 Task: Look for space in Tiruvottiyūr, India from 2nd June, 2023 to 15th June, 2023 for 2 adults and 1 pet in price range Rs.10000 to Rs.15000. Place can be entire place with 1  bedroom having 1 bed and 1 bathroom. Property type can be house, flat, guest house, hotel. Booking option can be shelf check-in. Required host language is English.
Action: Mouse moved to (402, 76)
Screenshot: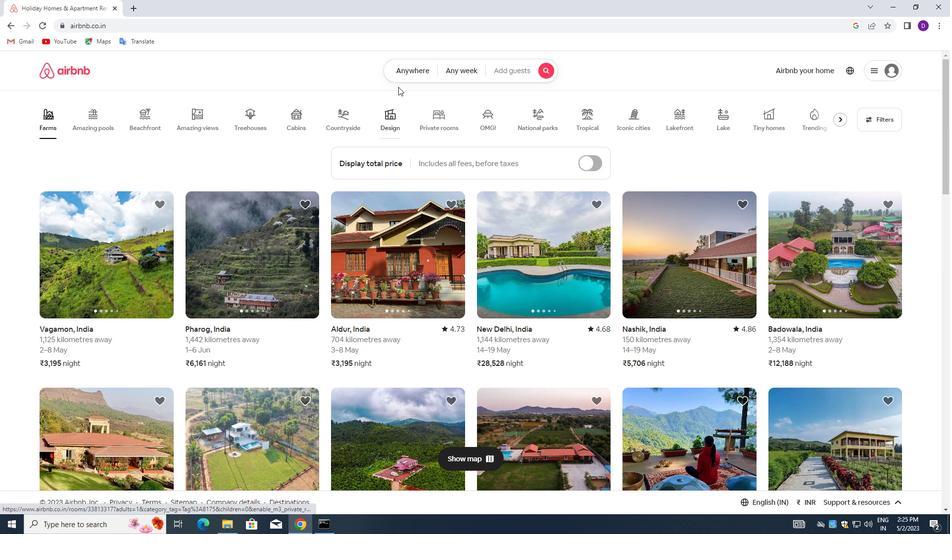 
Action: Mouse pressed left at (402, 76)
Screenshot: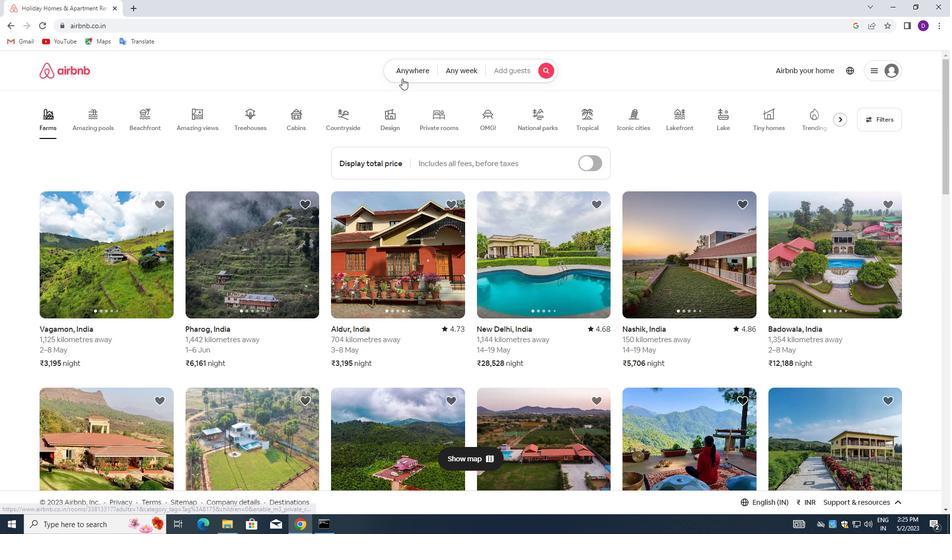 
Action: Mouse moved to (290, 112)
Screenshot: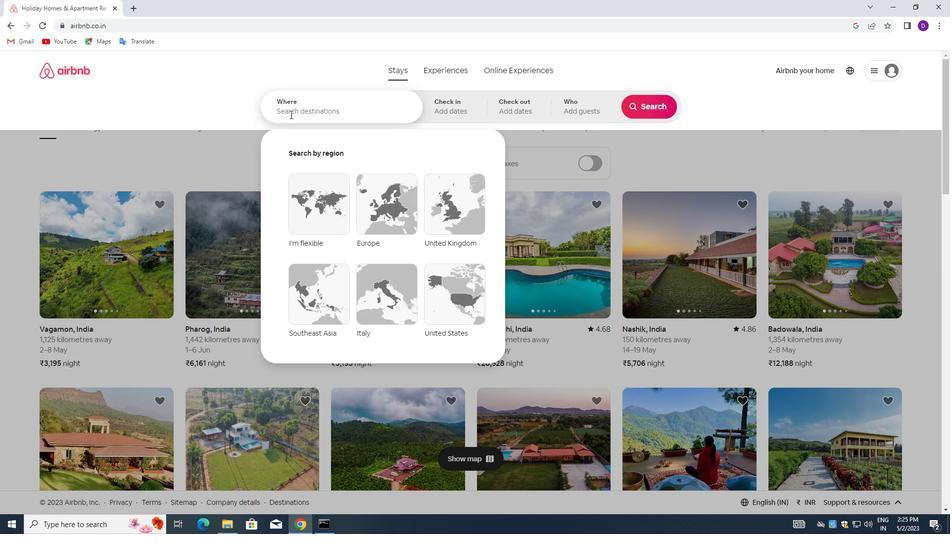 
Action: Mouse pressed left at (290, 112)
Screenshot: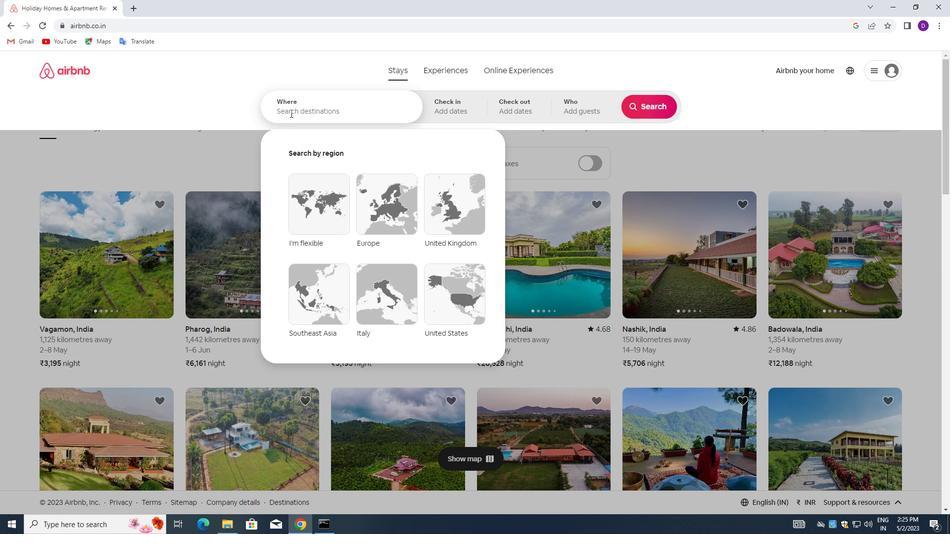
Action: Key pressed <Key.shift_r><Key.shift_r><Key.shift_r><Key.shift_r>Tiruvottiyur<Key.space>,<Key.backspace><Key.backspace>,<Key.space><Key.shift>INDIA<Key.enter>
Screenshot: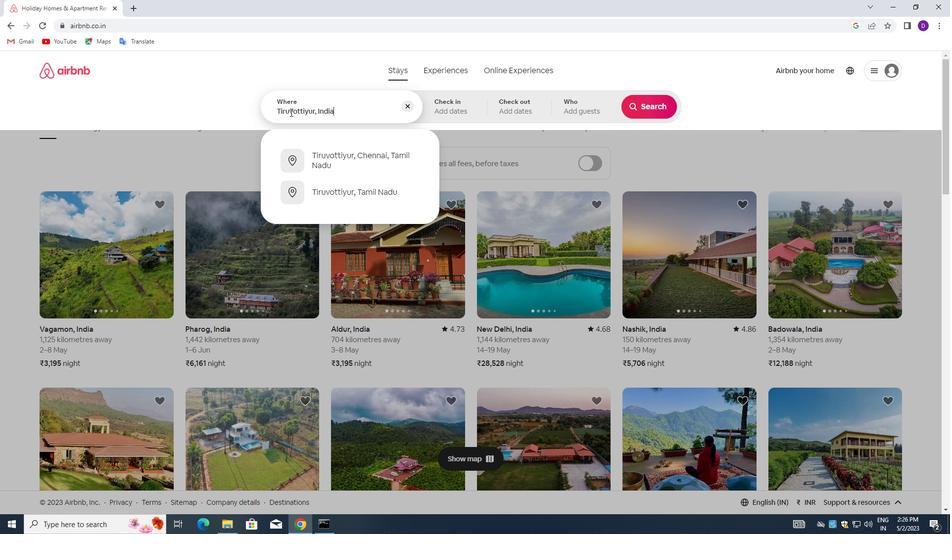 
Action: Mouse moved to (612, 226)
Screenshot: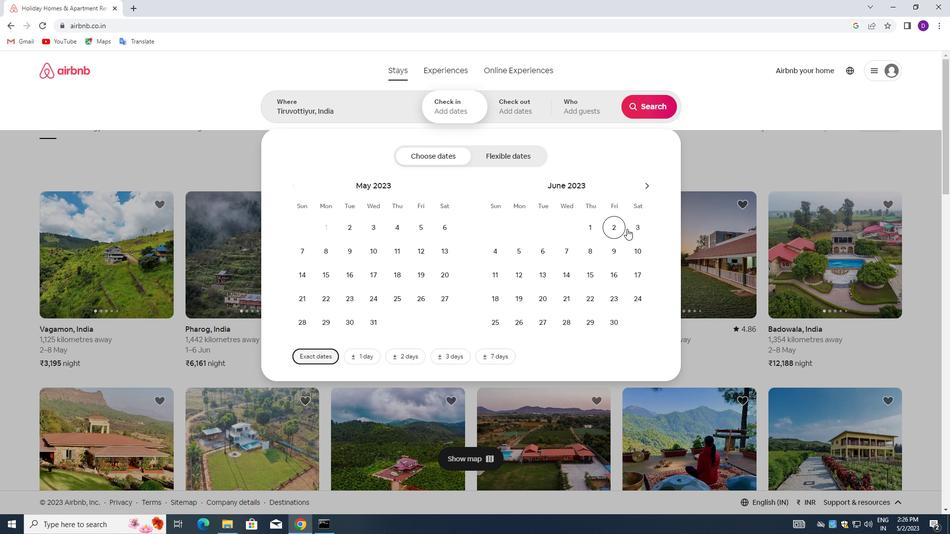 
Action: Mouse pressed left at (612, 226)
Screenshot: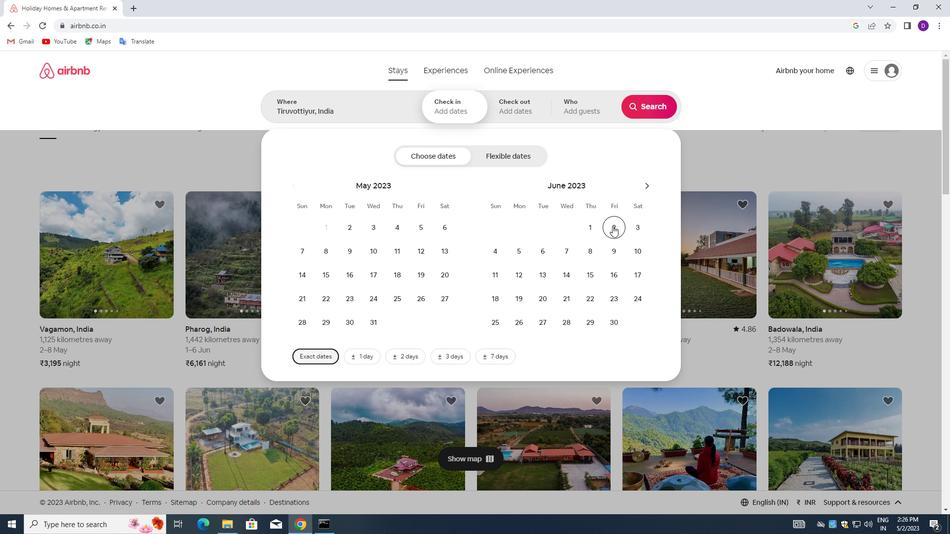 
Action: Mouse moved to (591, 273)
Screenshot: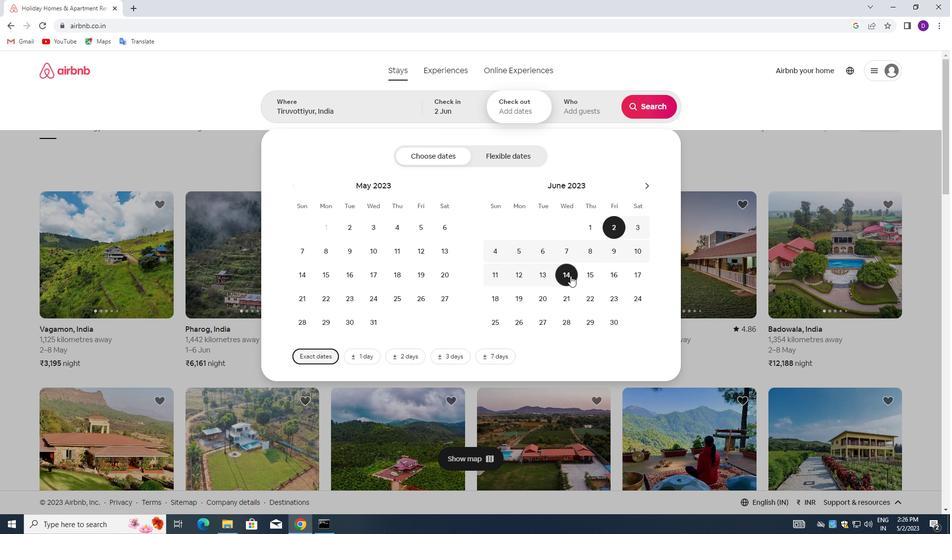 
Action: Mouse pressed left at (591, 273)
Screenshot: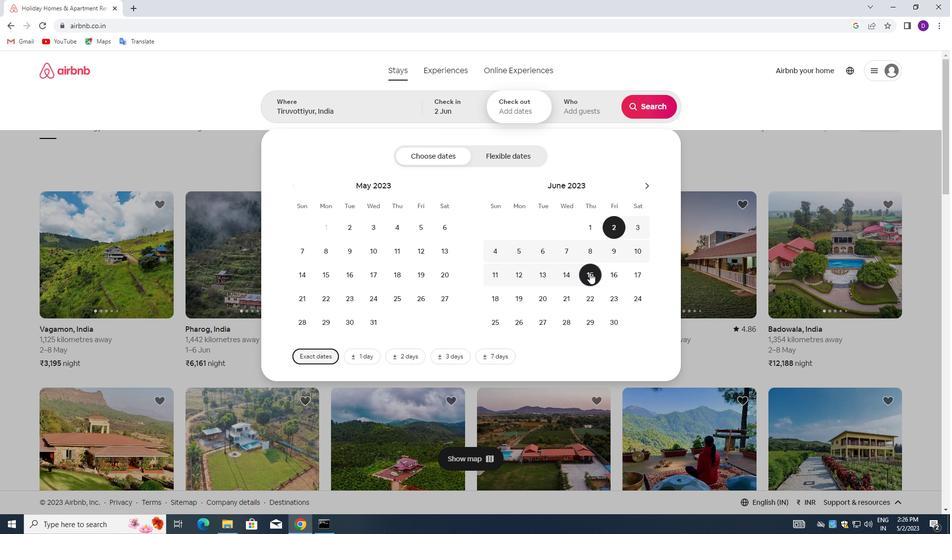 
Action: Mouse moved to (568, 111)
Screenshot: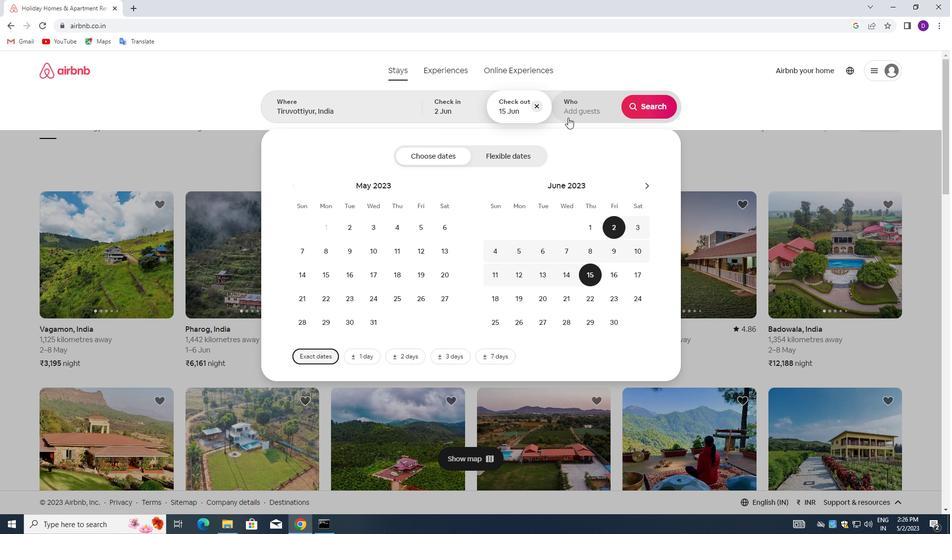
Action: Mouse pressed left at (568, 111)
Screenshot: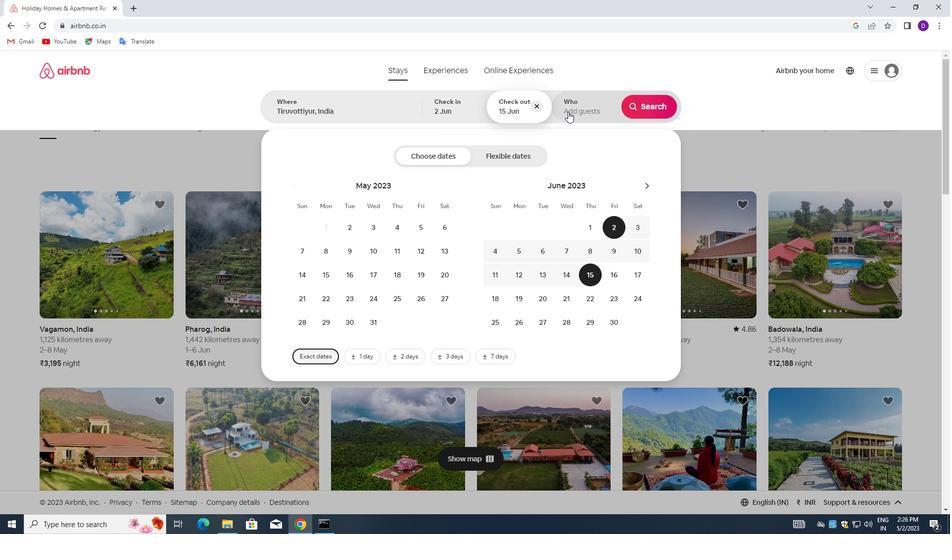 
Action: Mouse moved to (659, 163)
Screenshot: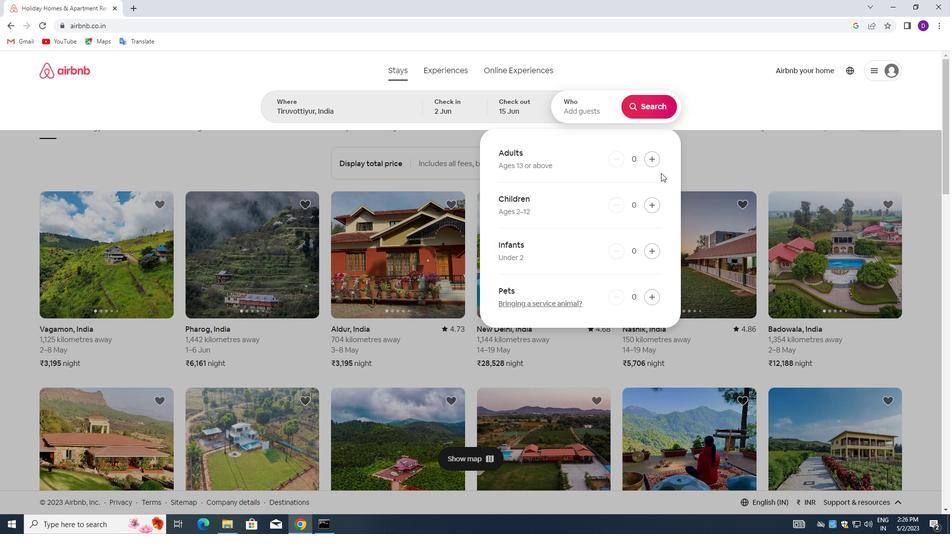 
Action: Mouse pressed left at (659, 163)
Screenshot: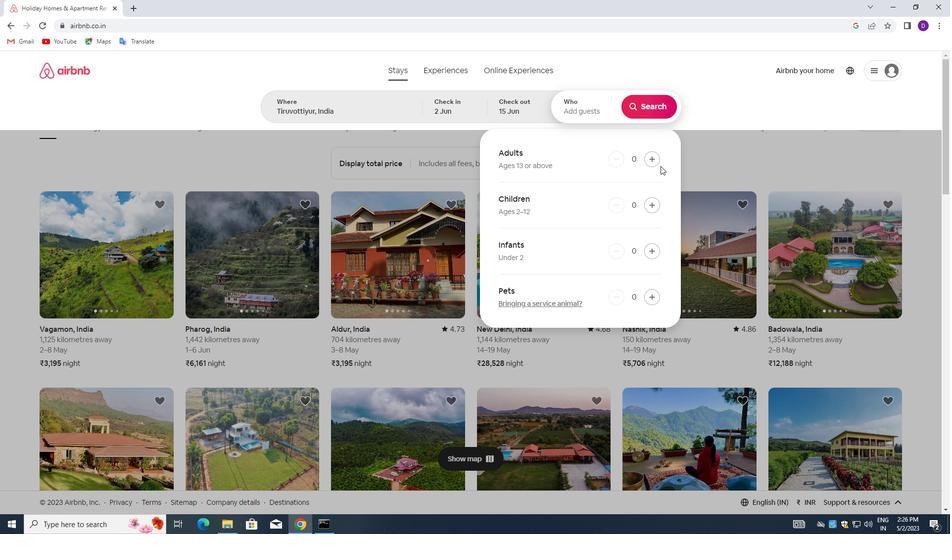 
Action: Mouse moved to (655, 158)
Screenshot: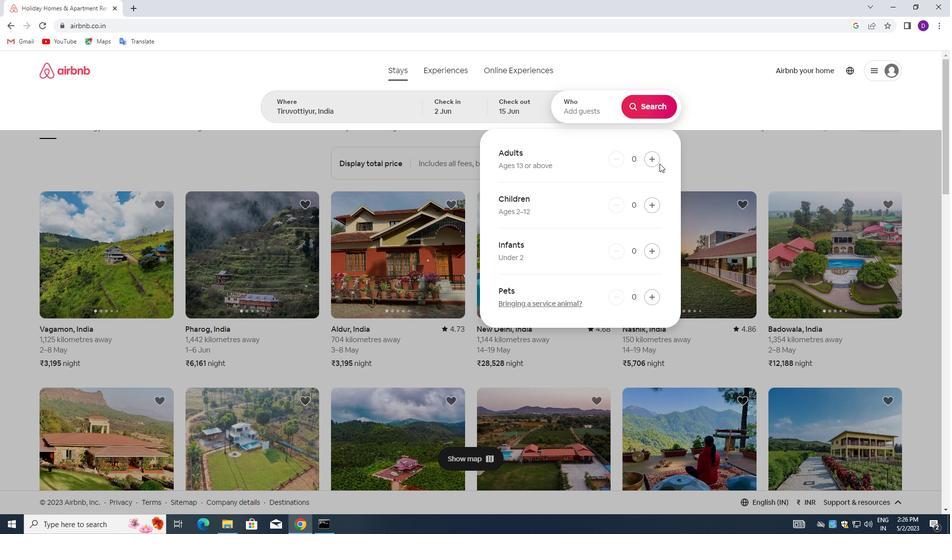 
Action: Mouse pressed left at (655, 158)
Screenshot: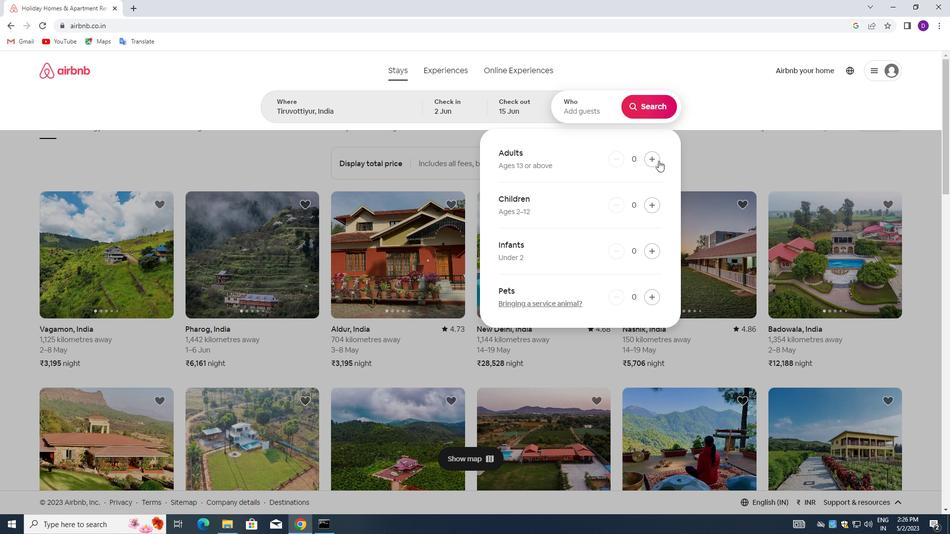 
Action: Mouse pressed left at (655, 158)
Screenshot: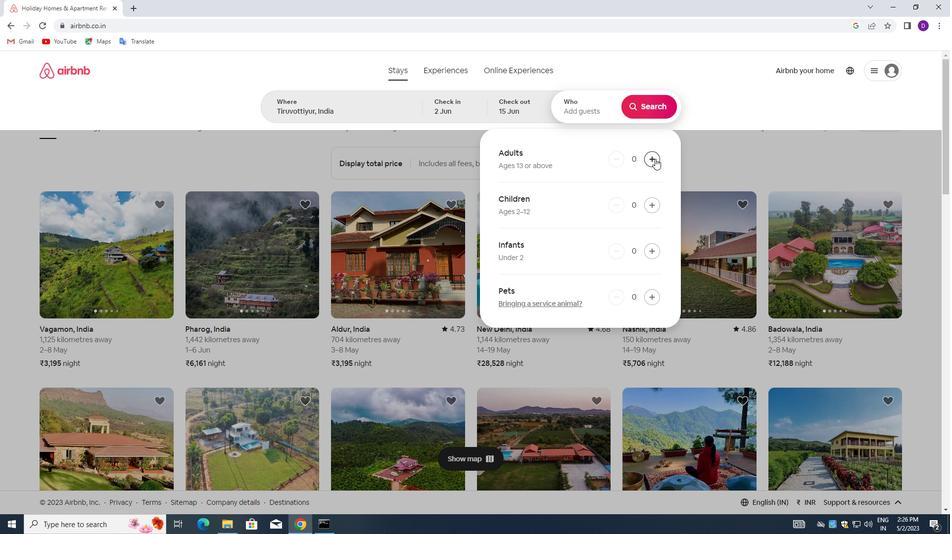 
Action: Mouse moved to (652, 297)
Screenshot: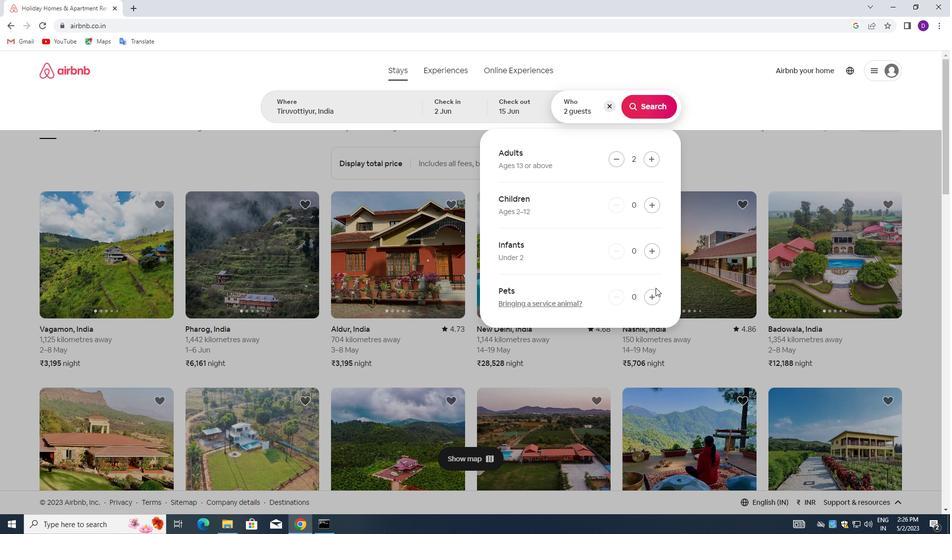 
Action: Mouse pressed left at (652, 297)
Screenshot: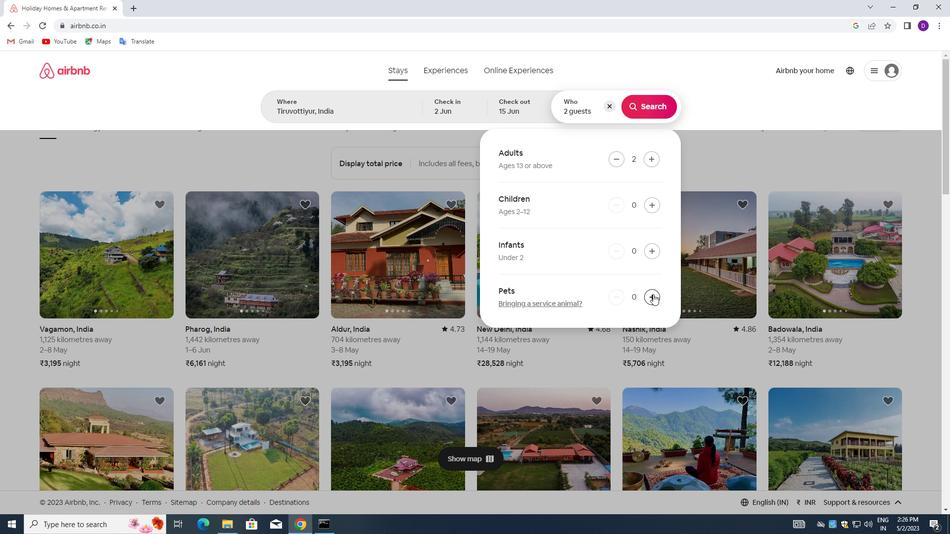 
Action: Mouse moved to (642, 107)
Screenshot: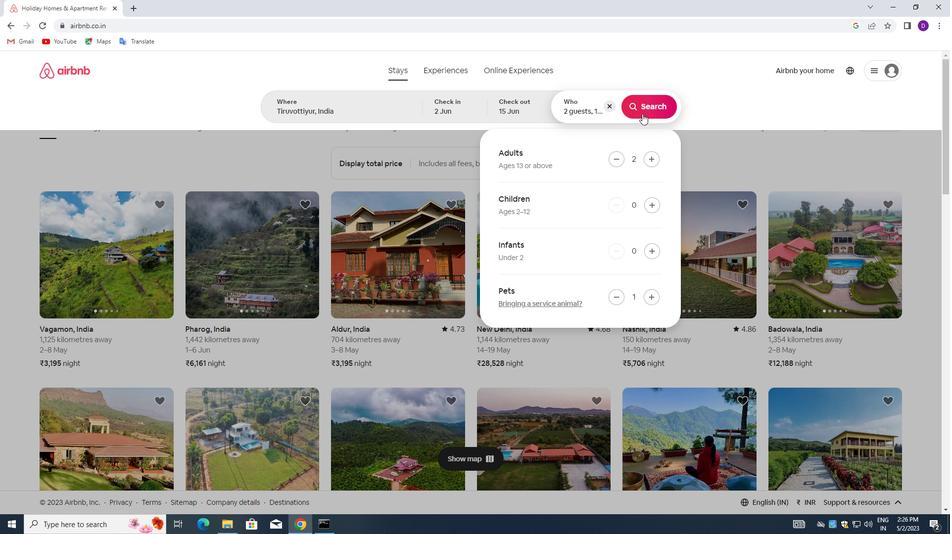
Action: Mouse pressed left at (642, 107)
Screenshot: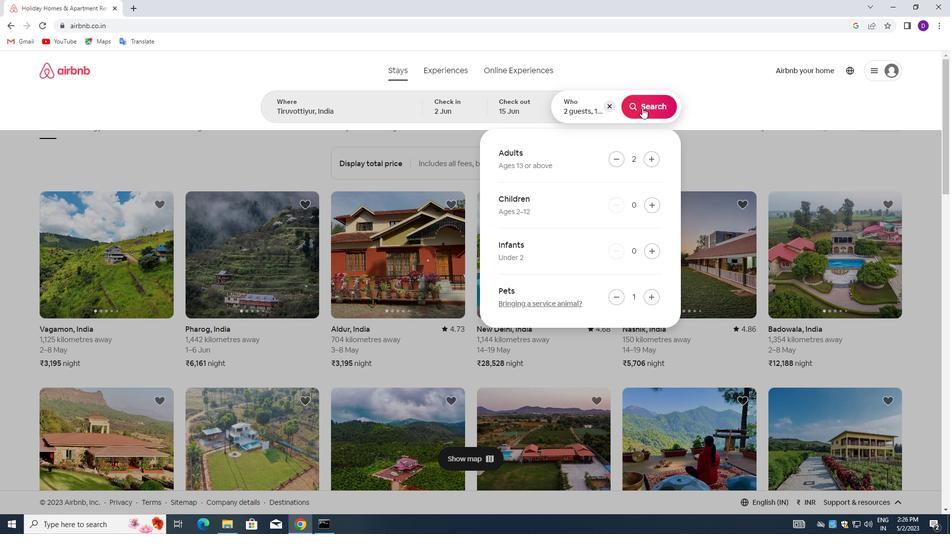 
Action: Mouse moved to (909, 113)
Screenshot: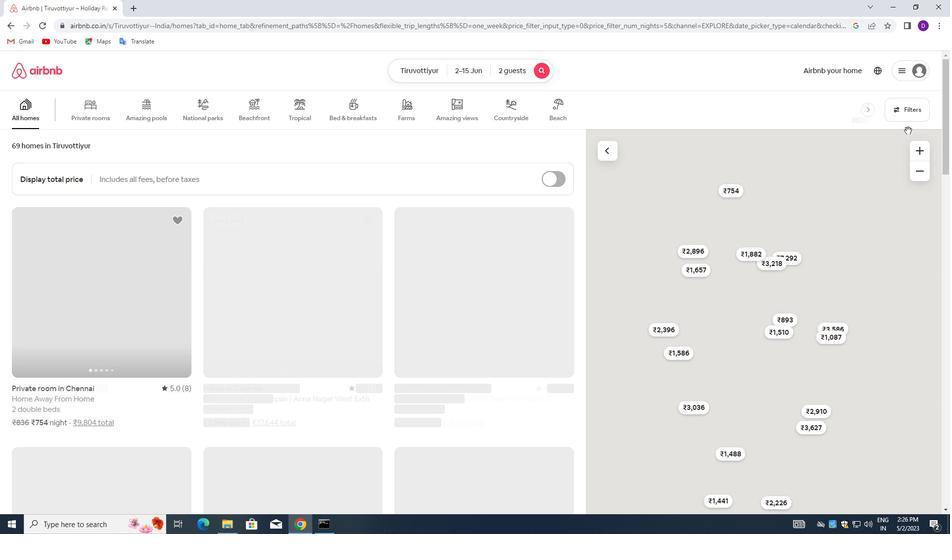 
Action: Mouse pressed left at (909, 113)
Screenshot: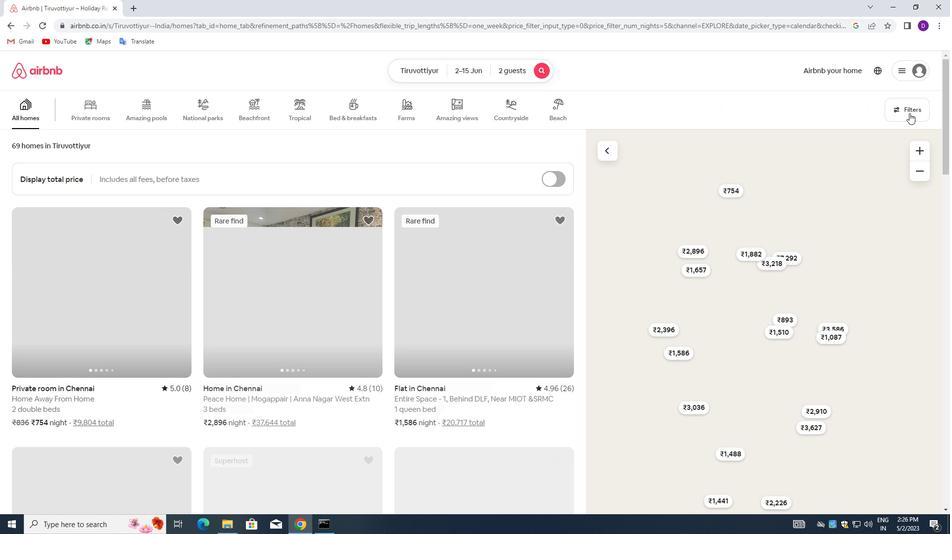 
Action: Mouse moved to (351, 237)
Screenshot: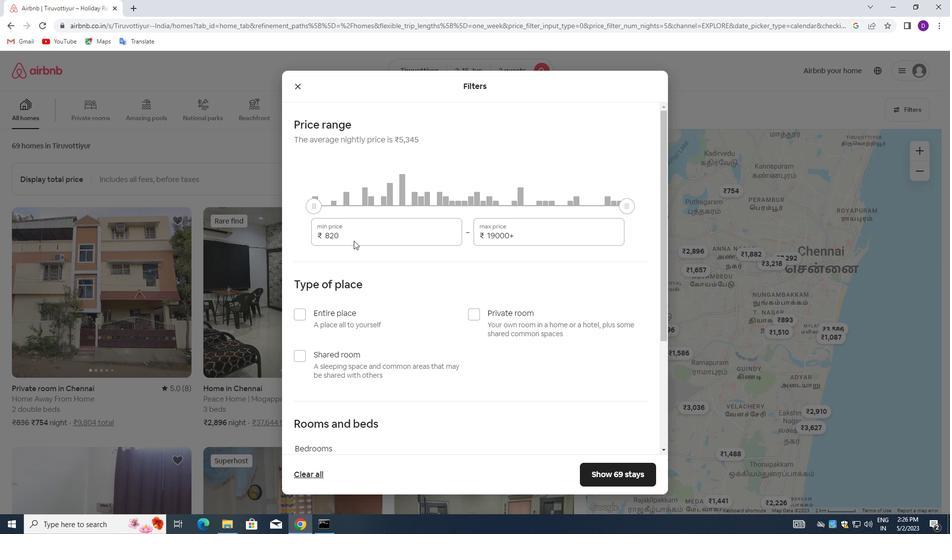 
Action: Mouse pressed left at (351, 237)
Screenshot: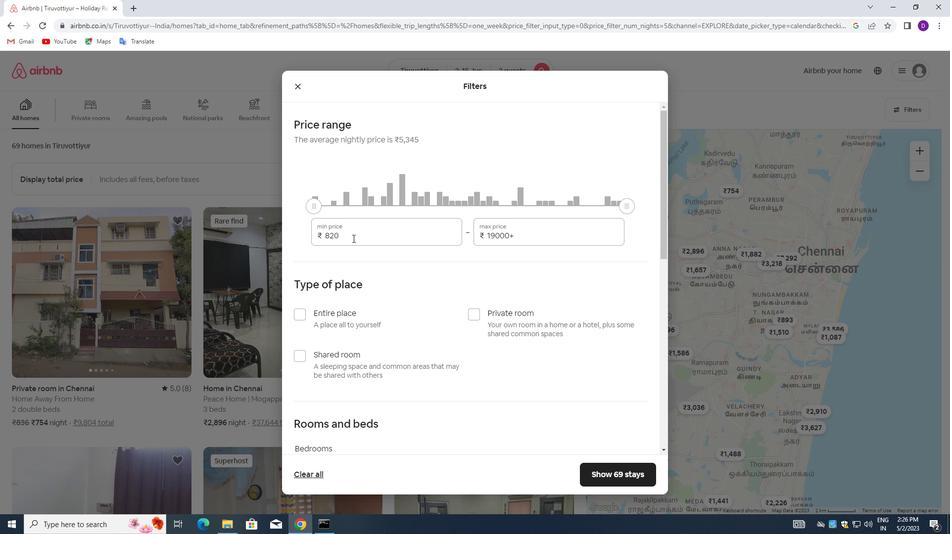 
Action: Mouse pressed left at (351, 237)
Screenshot: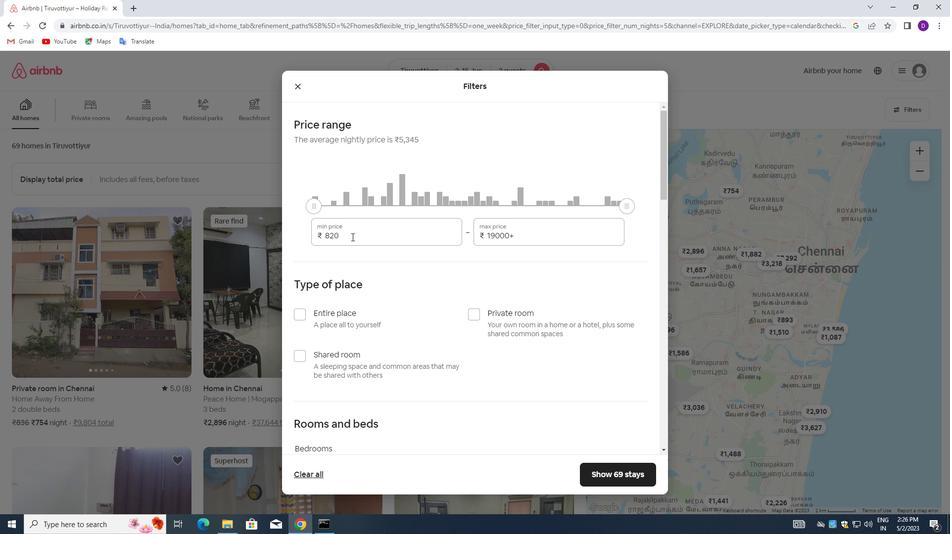 
Action: Key pressed 10000<Key.tab>15000
Screenshot: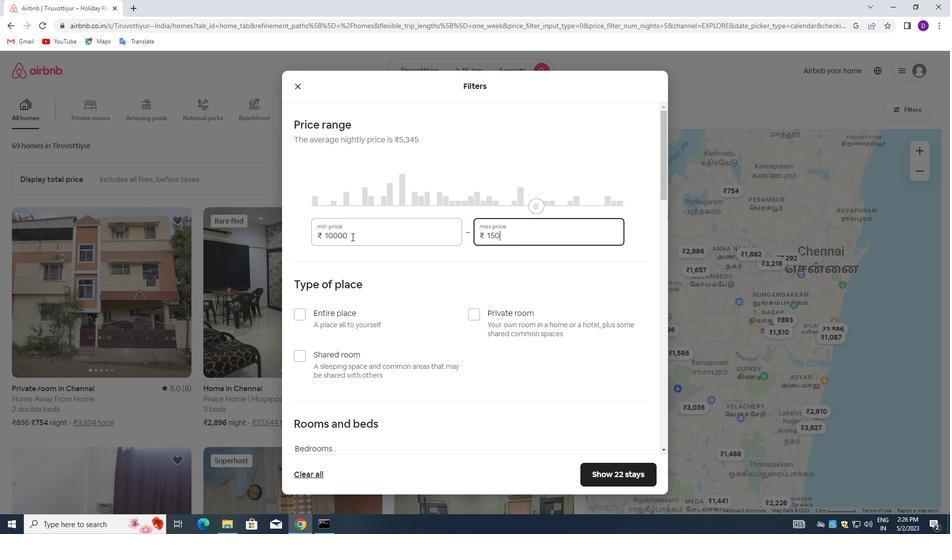 
Action: Mouse moved to (385, 356)
Screenshot: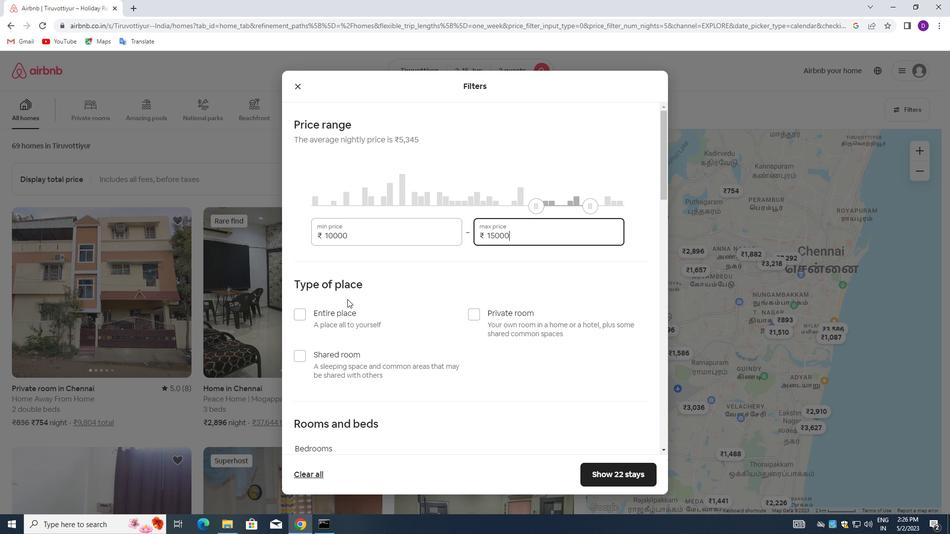 
Action: Mouse scrolled (385, 355) with delta (0, 0)
Screenshot: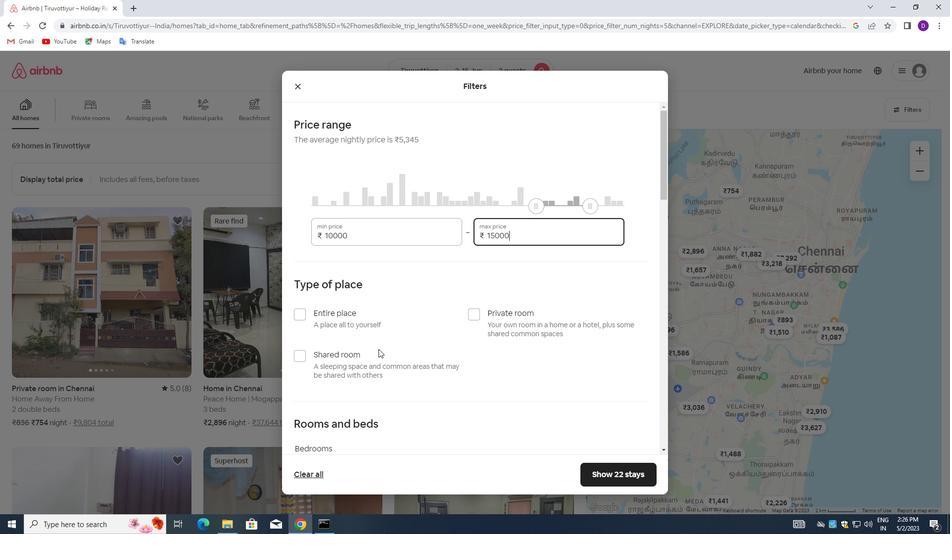 
Action: Mouse scrolled (385, 355) with delta (0, 0)
Screenshot: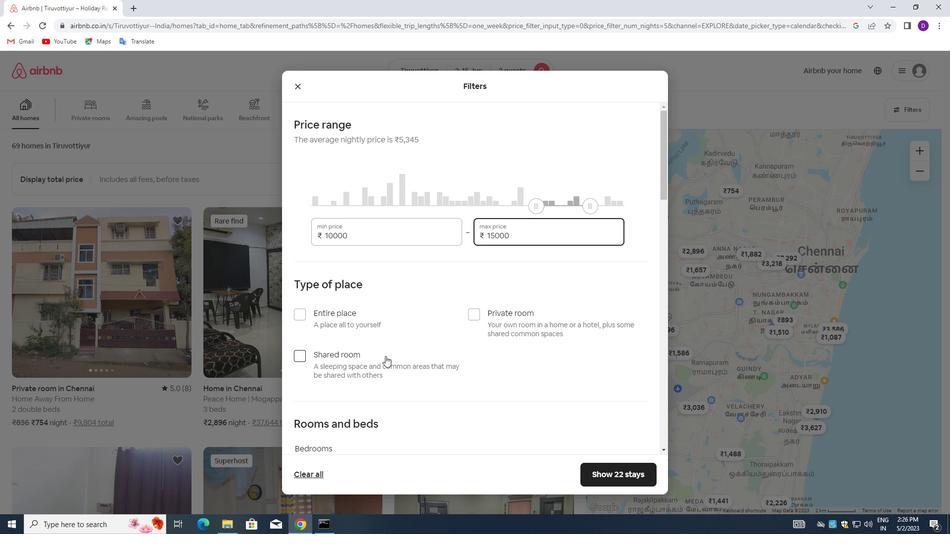 
Action: Mouse moved to (300, 214)
Screenshot: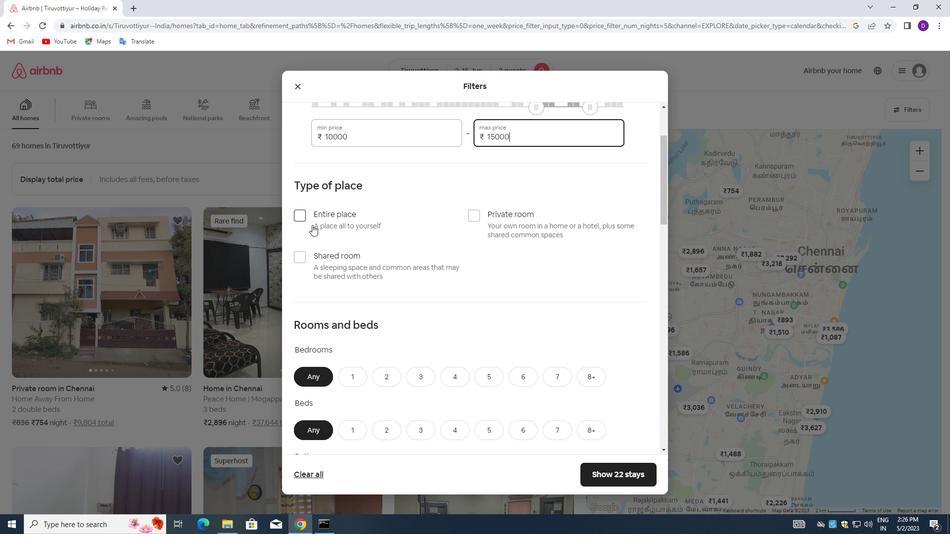 
Action: Mouse pressed left at (300, 214)
Screenshot: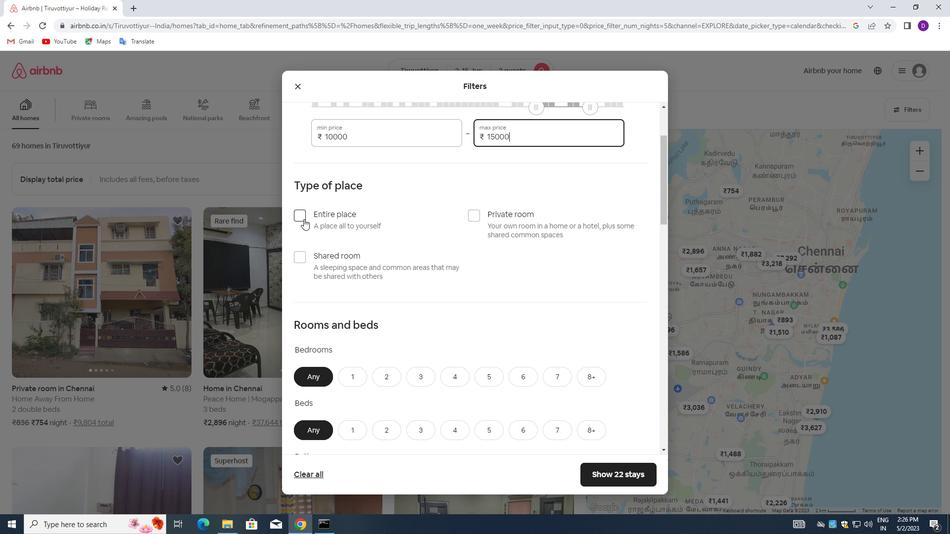
Action: Mouse moved to (384, 264)
Screenshot: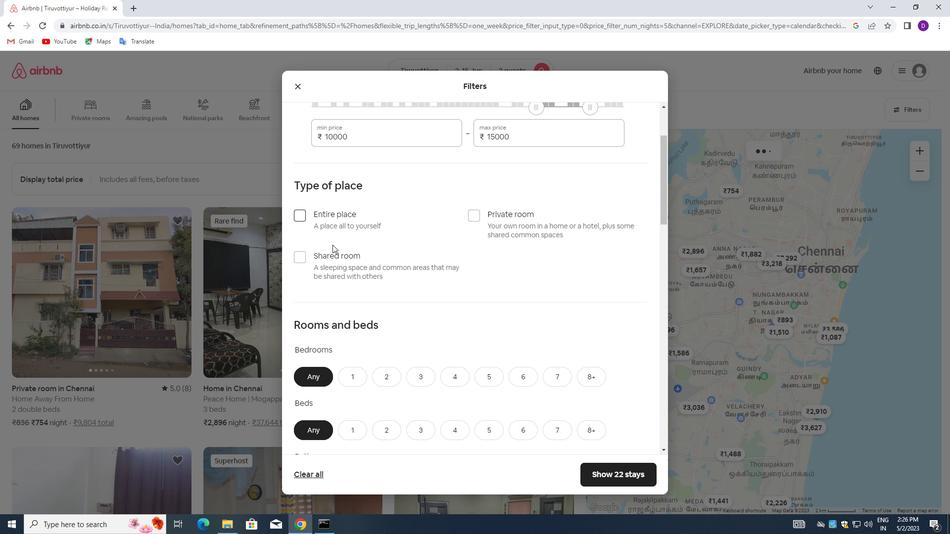 
Action: Mouse scrolled (384, 263) with delta (0, 0)
Screenshot: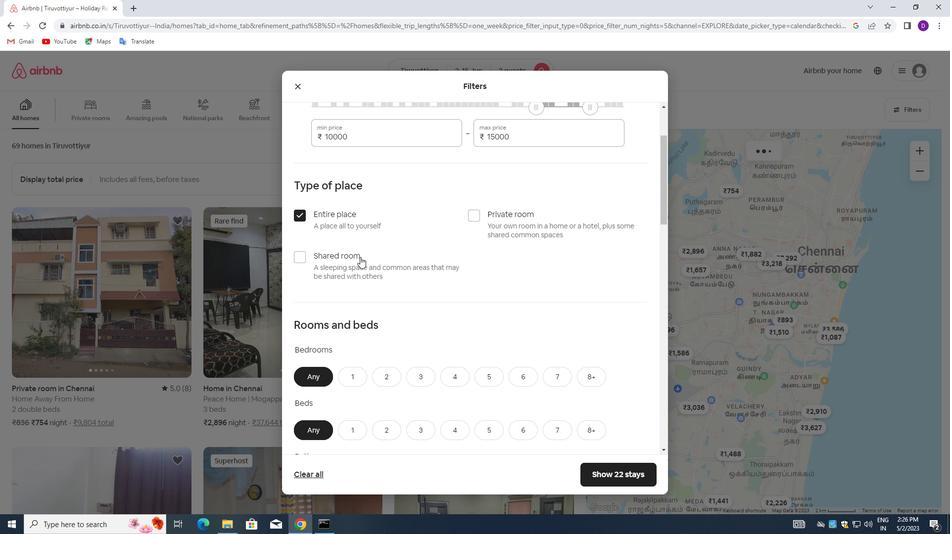
Action: Mouse moved to (384, 264)
Screenshot: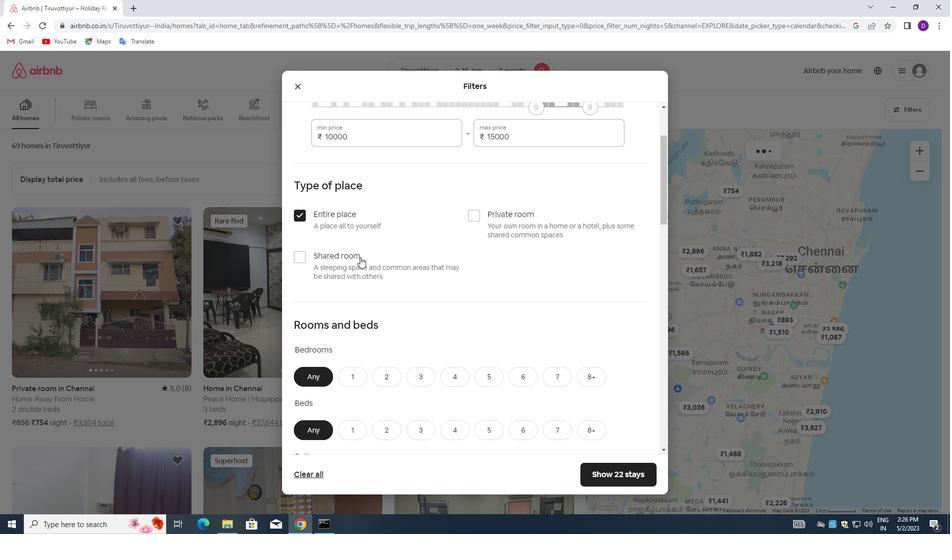 
Action: Mouse scrolled (384, 264) with delta (0, 0)
Screenshot: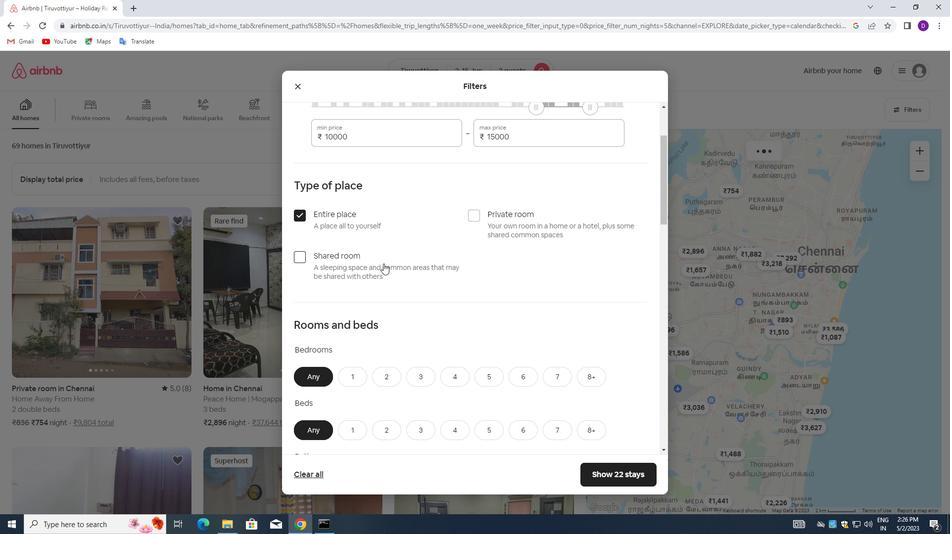 
Action: Mouse moved to (350, 274)
Screenshot: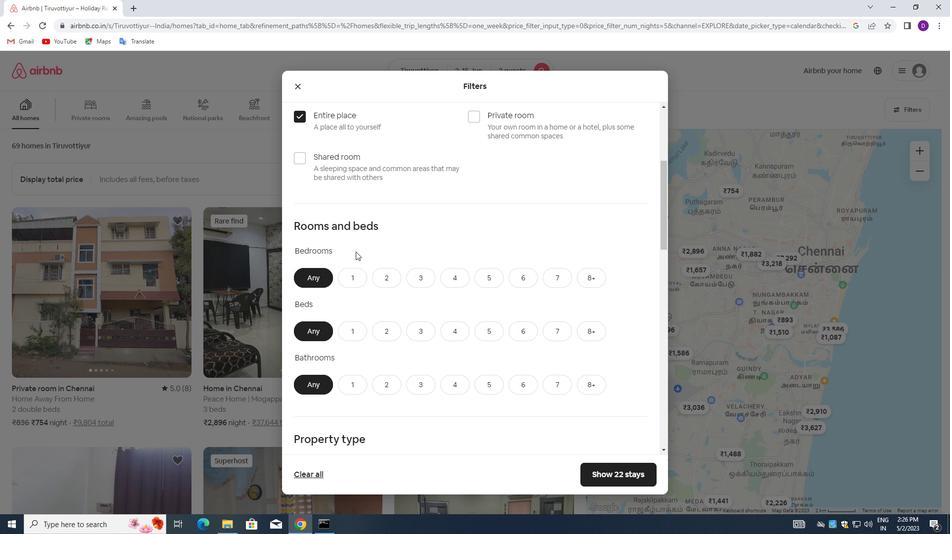 
Action: Mouse pressed left at (350, 274)
Screenshot: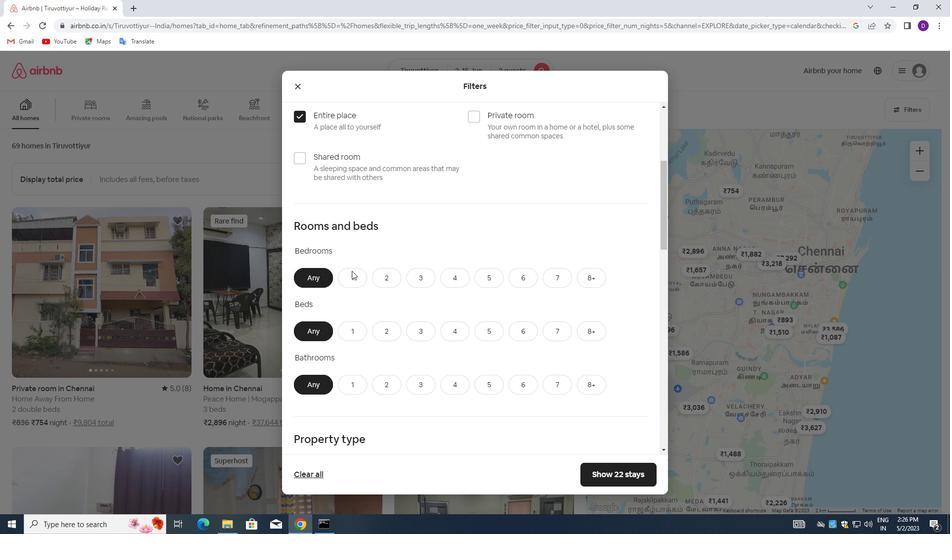 
Action: Mouse moved to (359, 326)
Screenshot: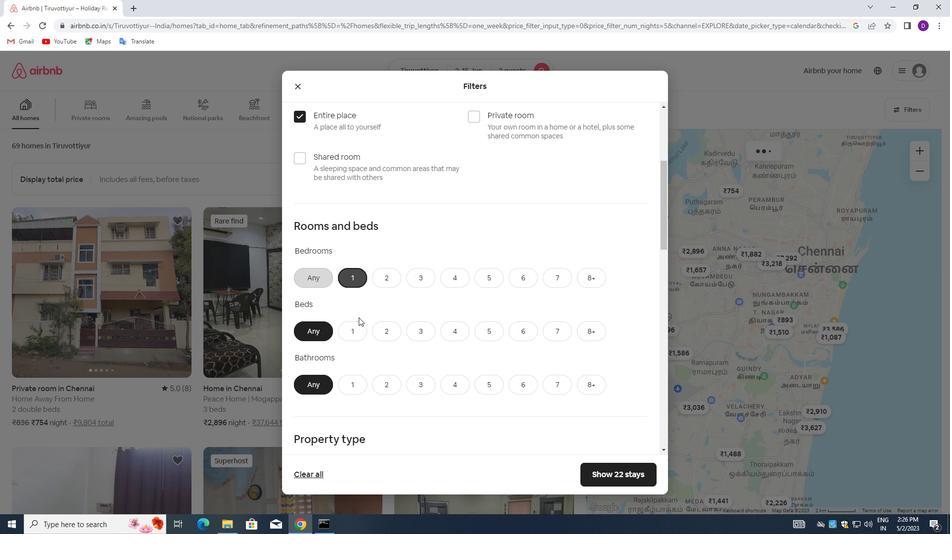 
Action: Mouse pressed left at (359, 326)
Screenshot: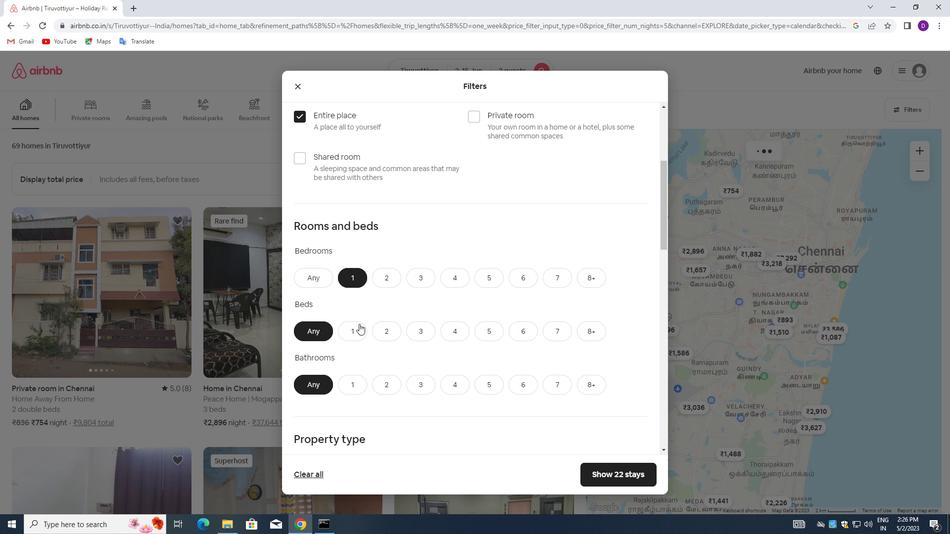 
Action: Mouse moved to (352, 383)
Screenshot: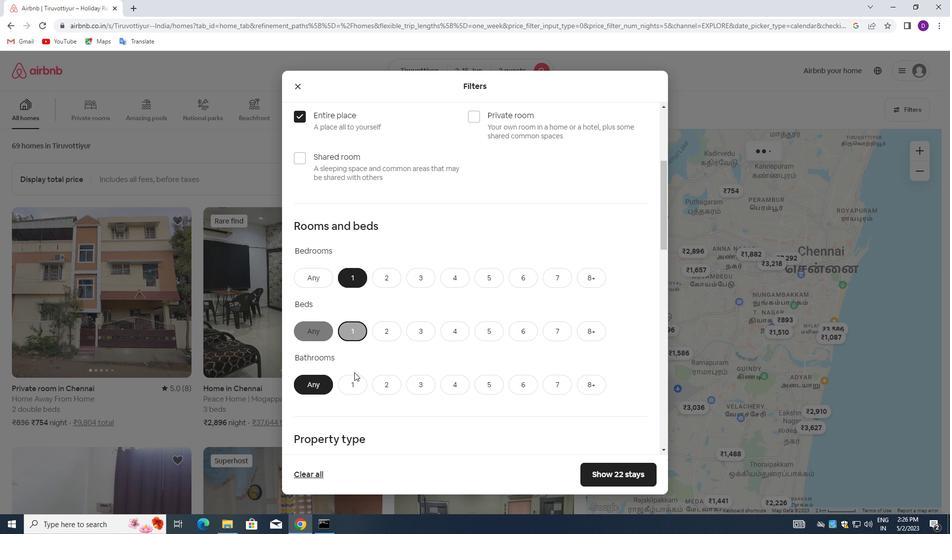 
Action: Mouse pressed left at (352, 383)
Screenshot: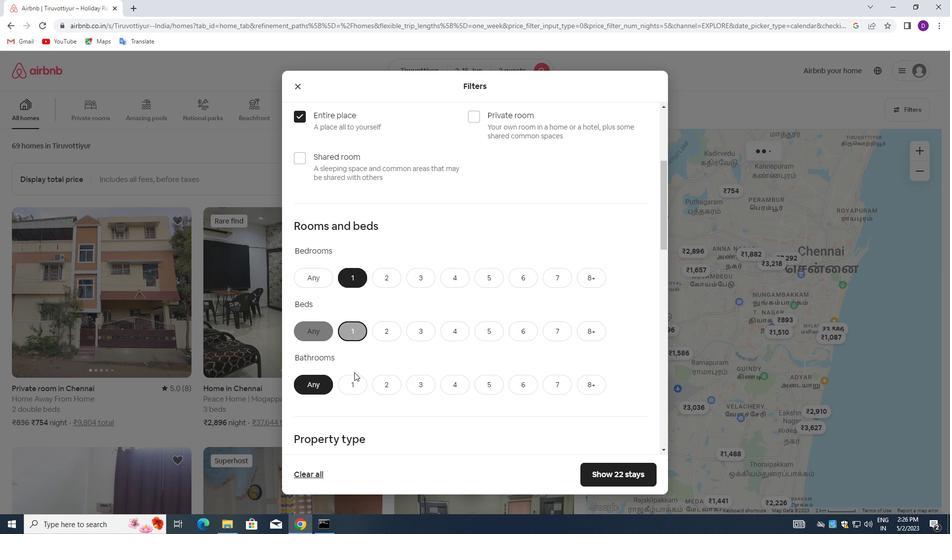 
Action: Mouse moved to (406, 272)
Screenshot: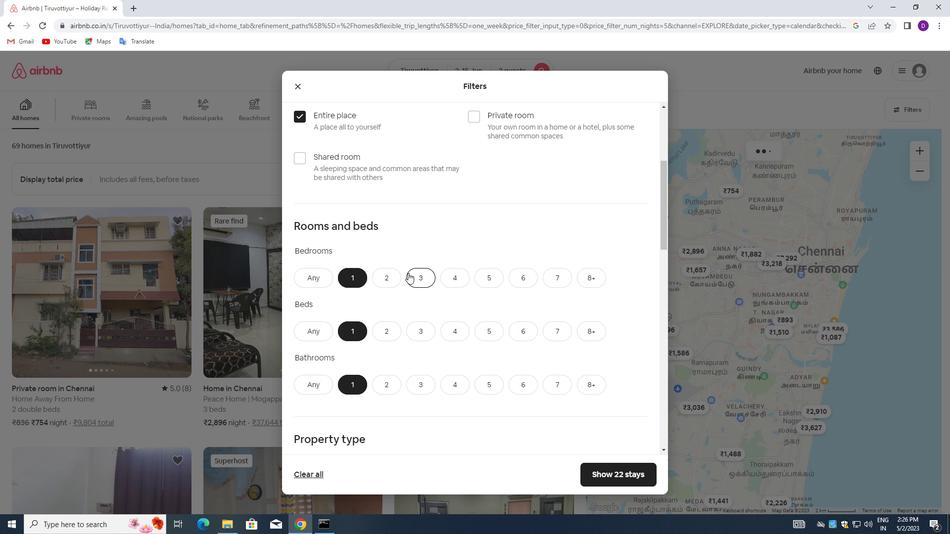 
Action: Mouse scrolled (406, 272) with delta (0, 0)
Screenshot: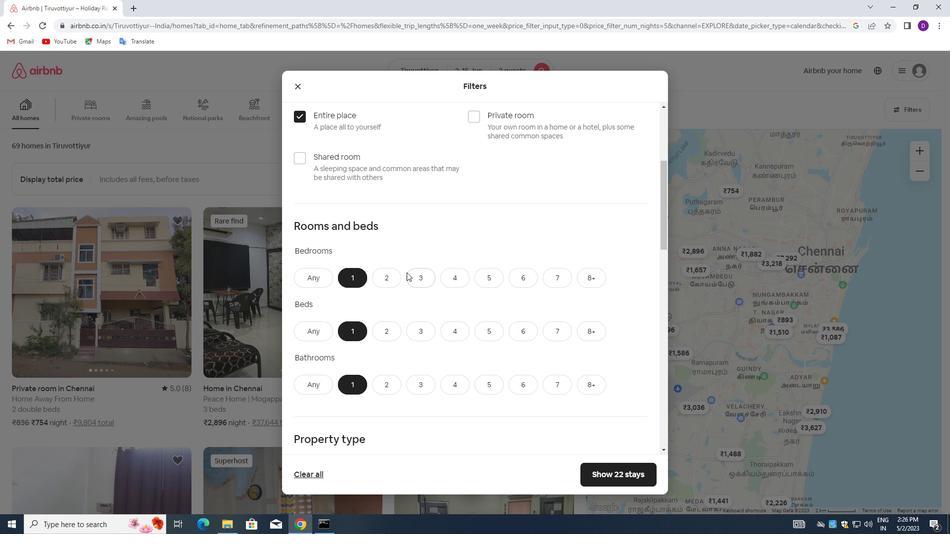 
Action: Mouse scrolled (406, 272) with delta (0, 0)
Screenshot: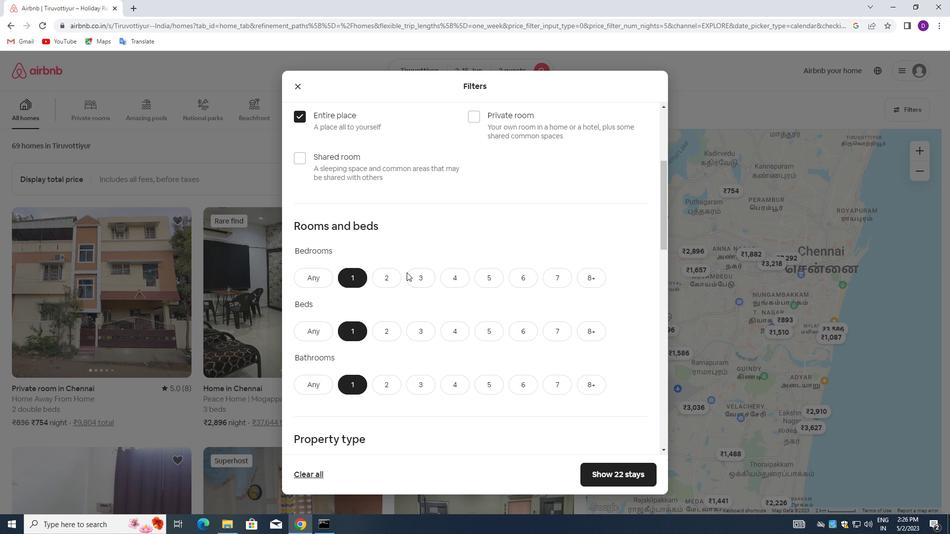 
Action: Mouse moved to (455, 266)
Screenshot: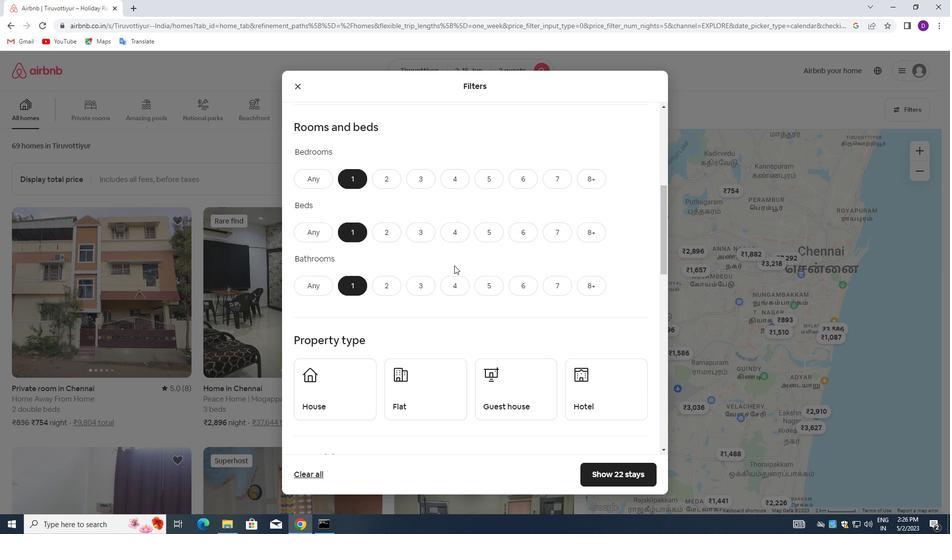 
Action: Mouse scrolled (455, 265) with delta (0, 0)
Screenshot: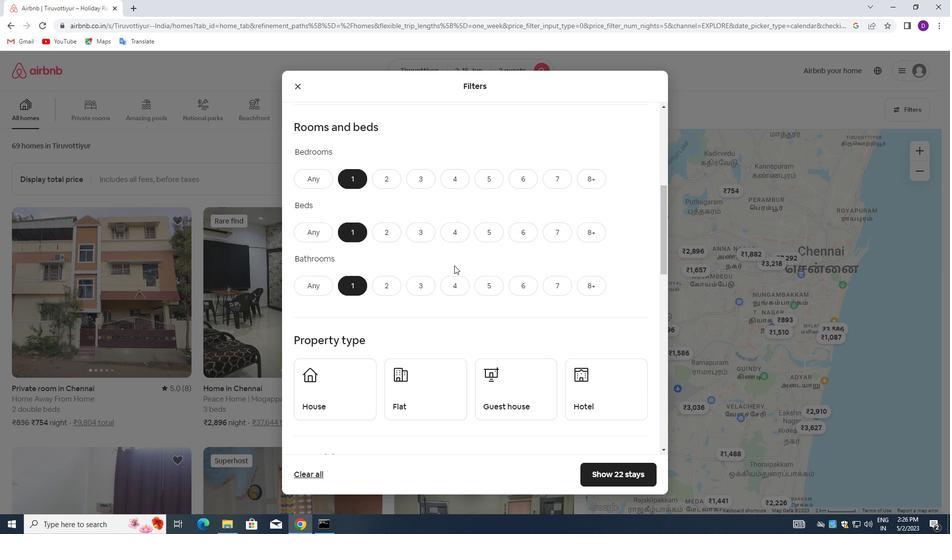 
Action: Mouse moved to (455, 267)
Screenshot: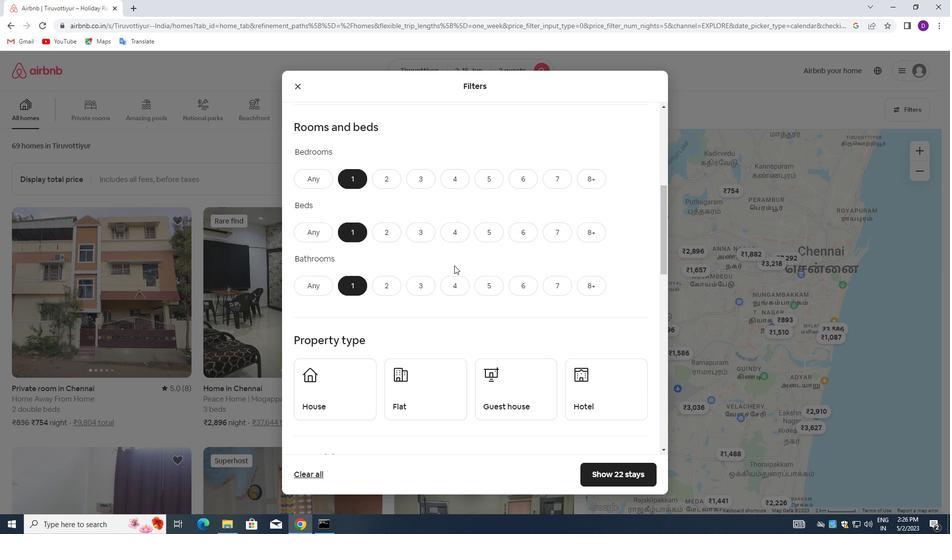 
Action: Mouse scrolled (455, 266) with delta (0, 0)
Screenshot: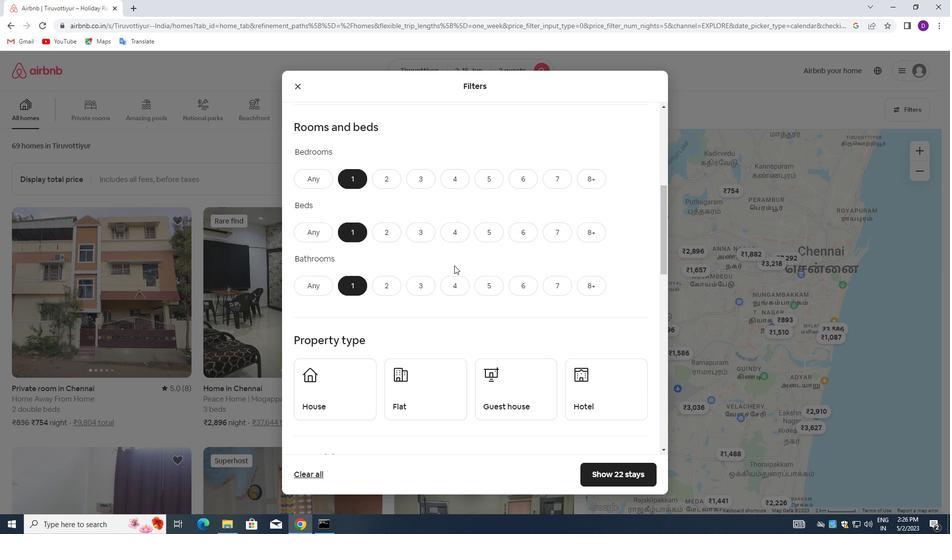 
Action: Mouse moved to (349, 282)
Screenshot: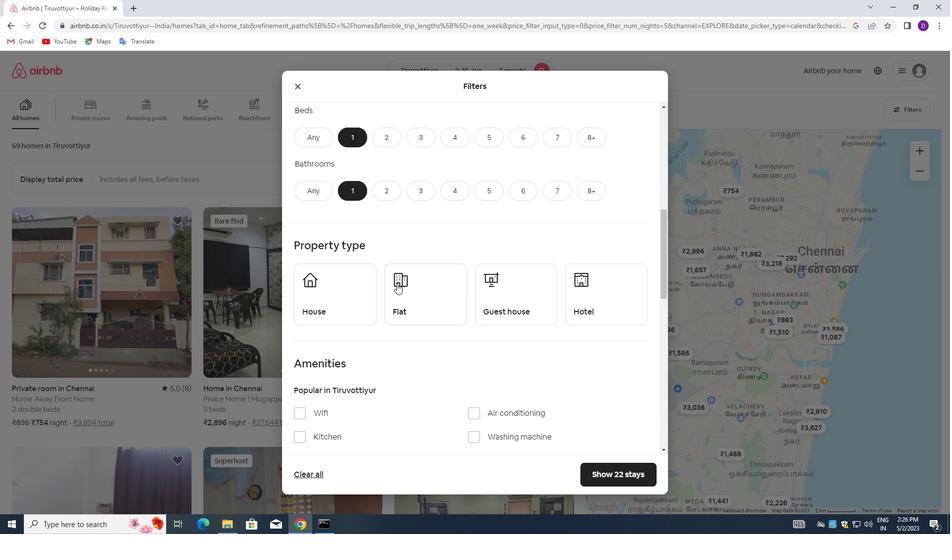 
Action: Mouse pressed left at (349, 282)
Screenshot: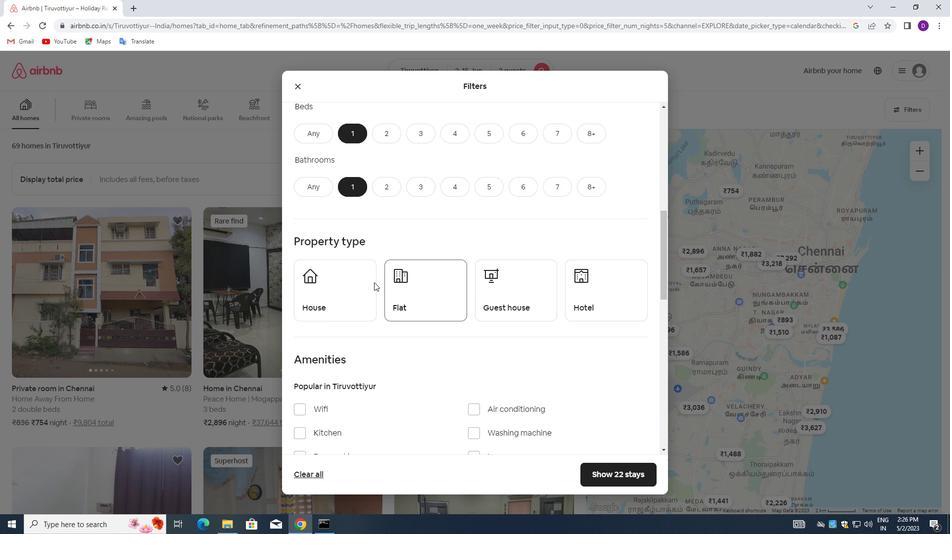 
Action: Mouse moved to (414, 280)
Screenshot: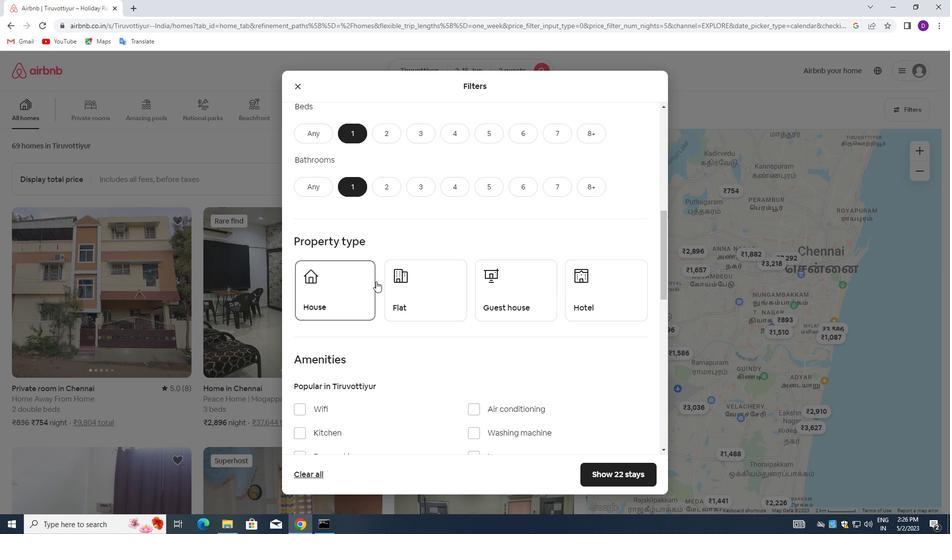 
Action: Mouse pressed left at (414, 280)
Screenshot: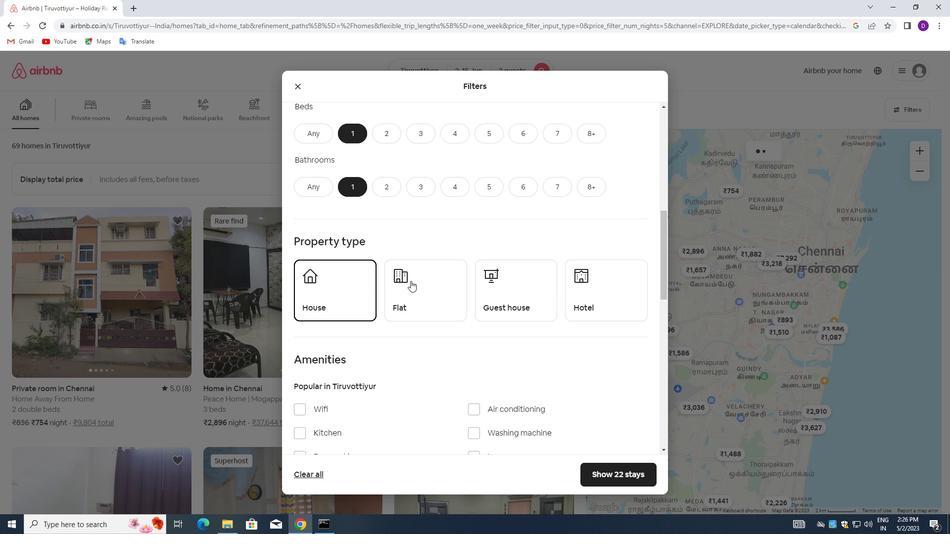 
Action: Mouse moved to (507, 289)
Screenshot: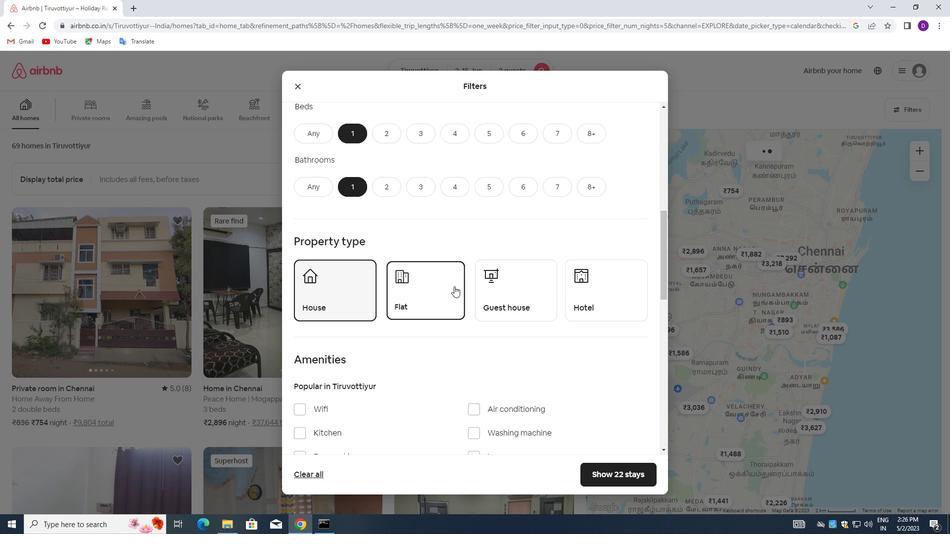 
Action: Mouse pressed left at (507, 289)
Screenshot: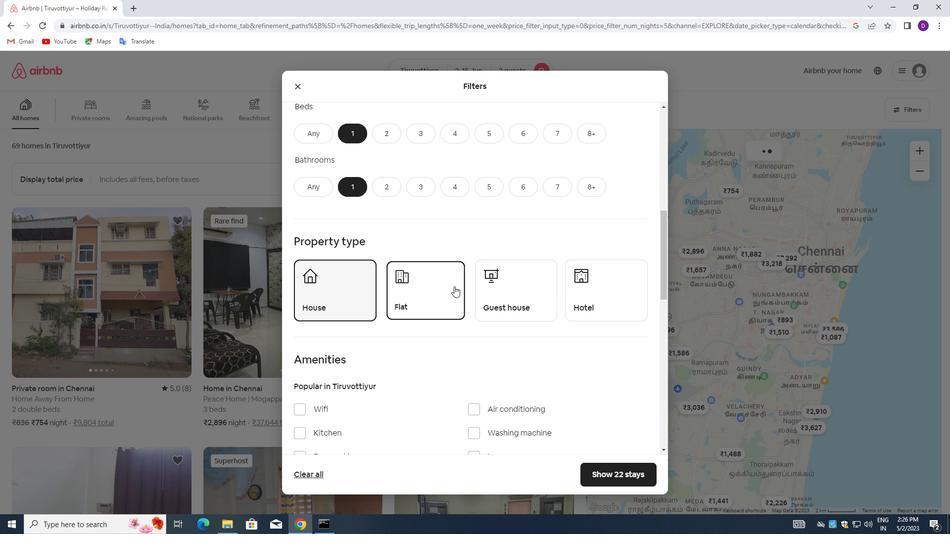 
Action: Mouse moved to (579, 289)
Screenshot: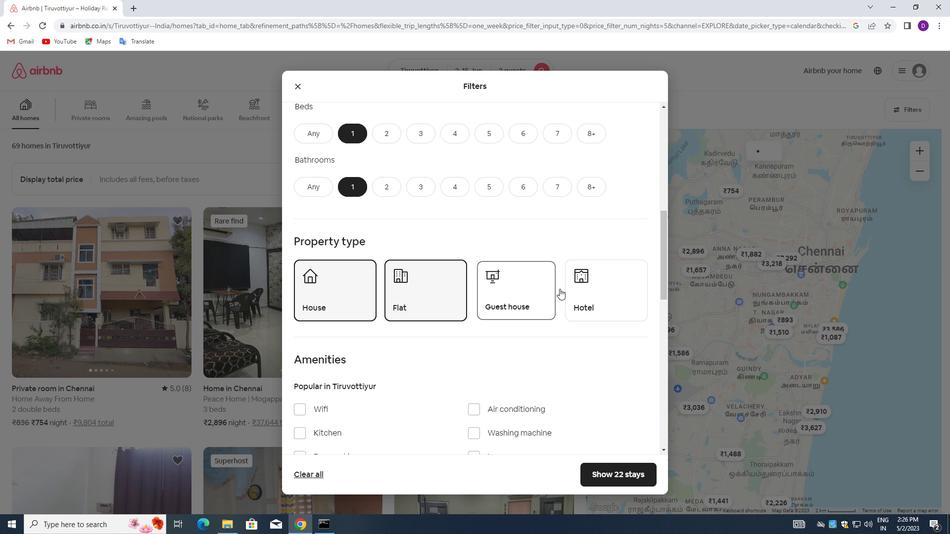 
Action: Mouse pressed left at (579, 289)
Screenshot: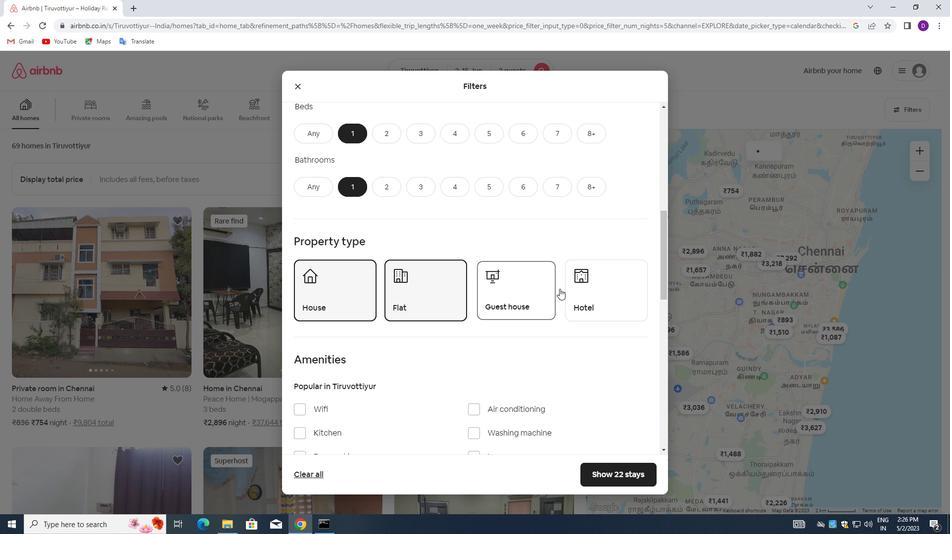 
Action: Mouse moved to (466, 277)
Screenshot: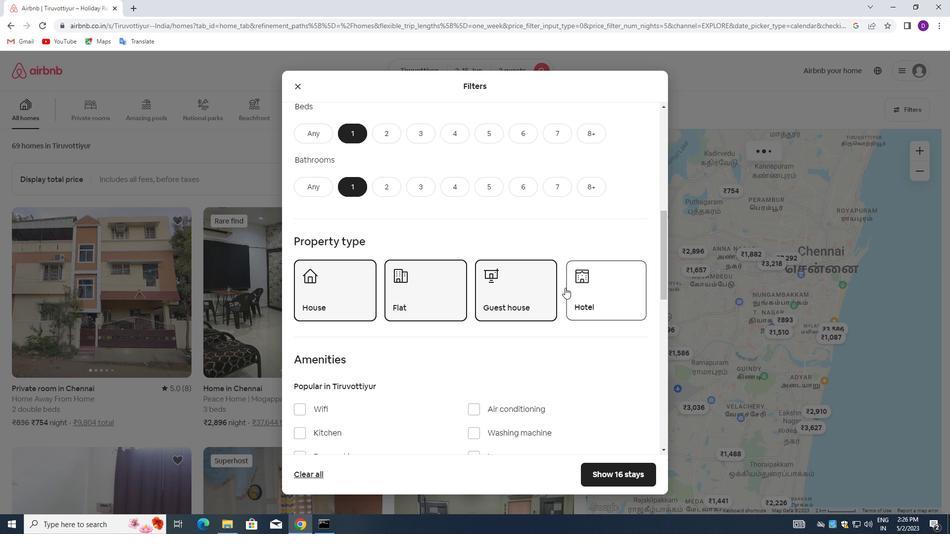 
Action: Mouse scrolled (466, 277) with delta (0, 0)
Screenshot: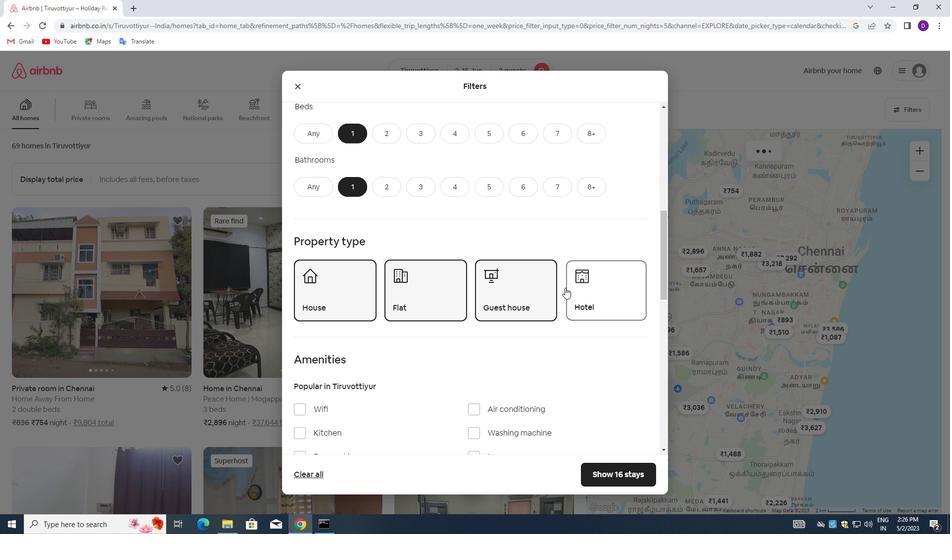 
Action: Mouse moved to (465, 277)
Screenshot: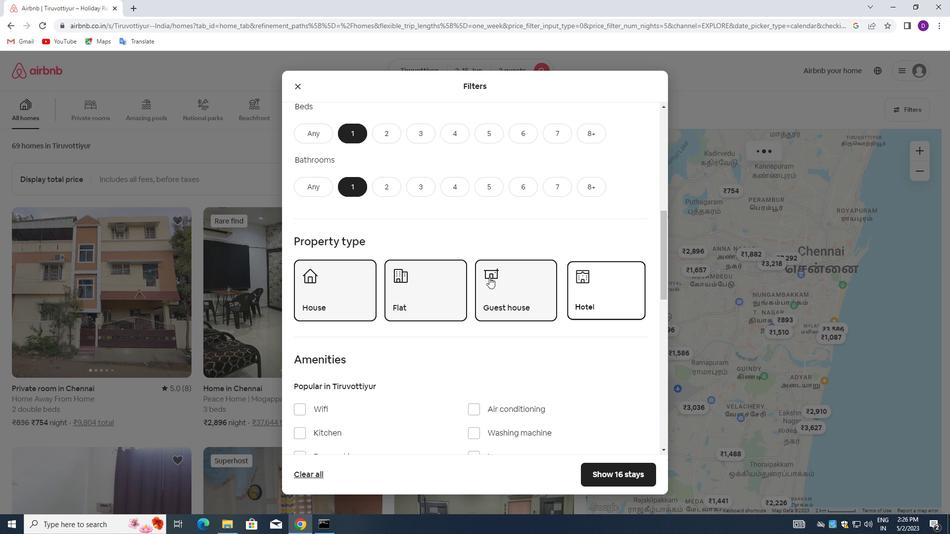 
Action: Mouse scrolled (465, 277) with delta (0, 0)
Screenshot: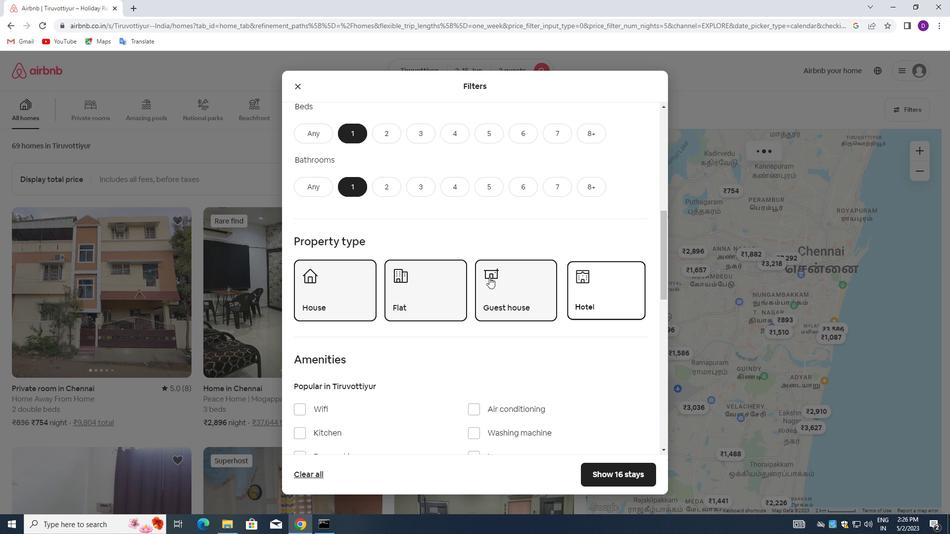 
Action: Mouse moved to (465, 277)
Screenshot: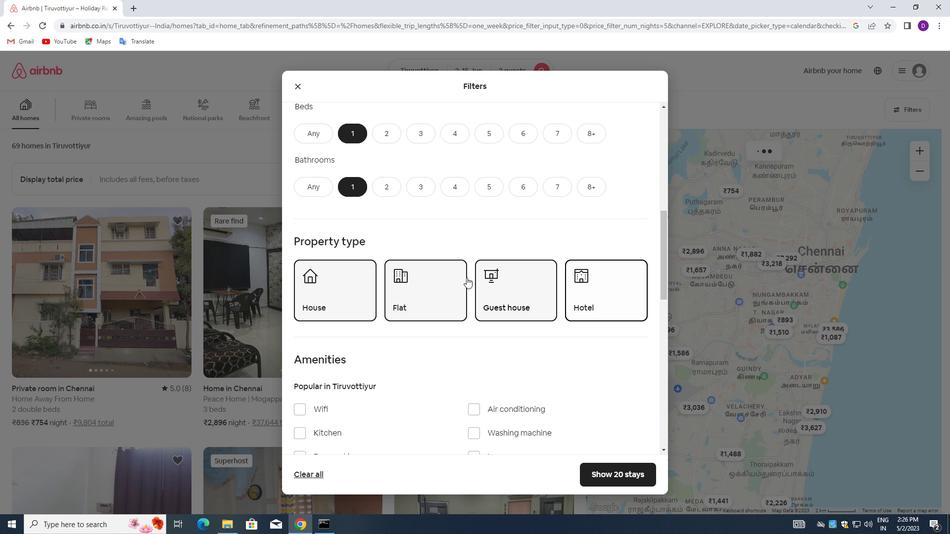 
Action: Mouse scrolled (465, 277) with delta (0, 0)
Screenshot: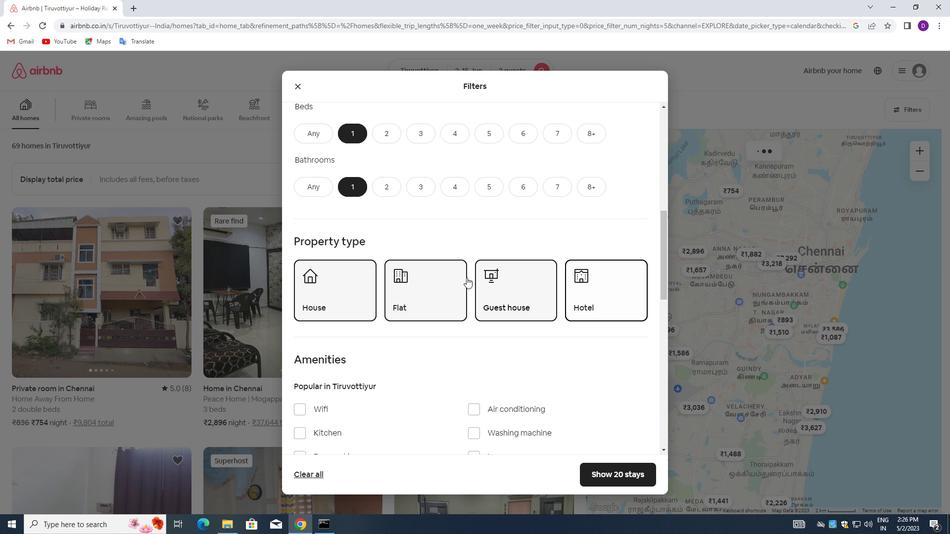 
Action: Mouse moved to (457, 262)
Screenshot: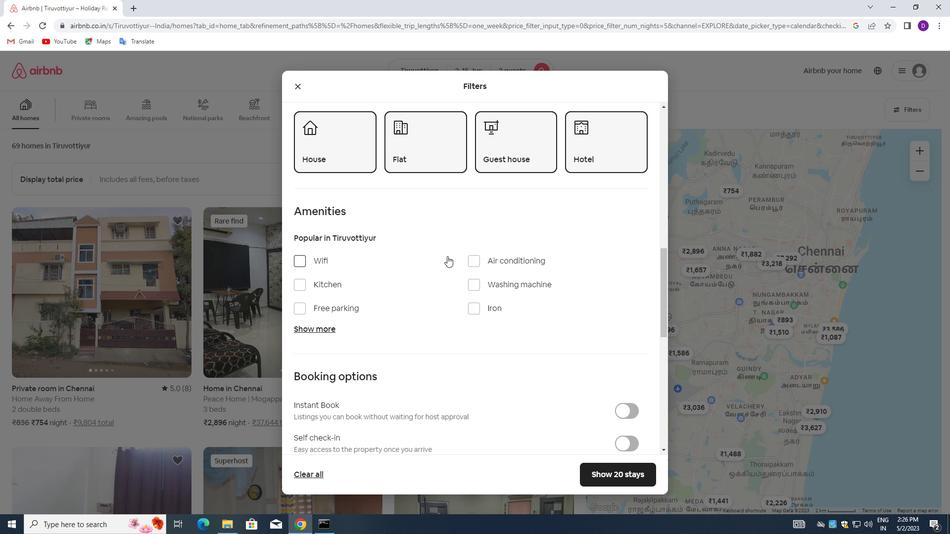 
Action: Mouse scrolled (457, 261) with delta (0, 0)
Screenshot: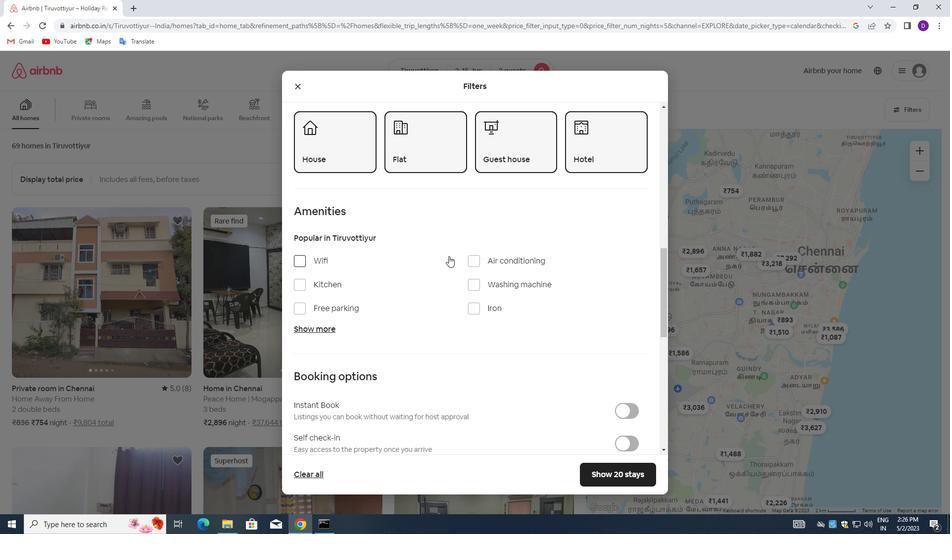 
Action: Mouse moved to (457, 262)
Screenshot: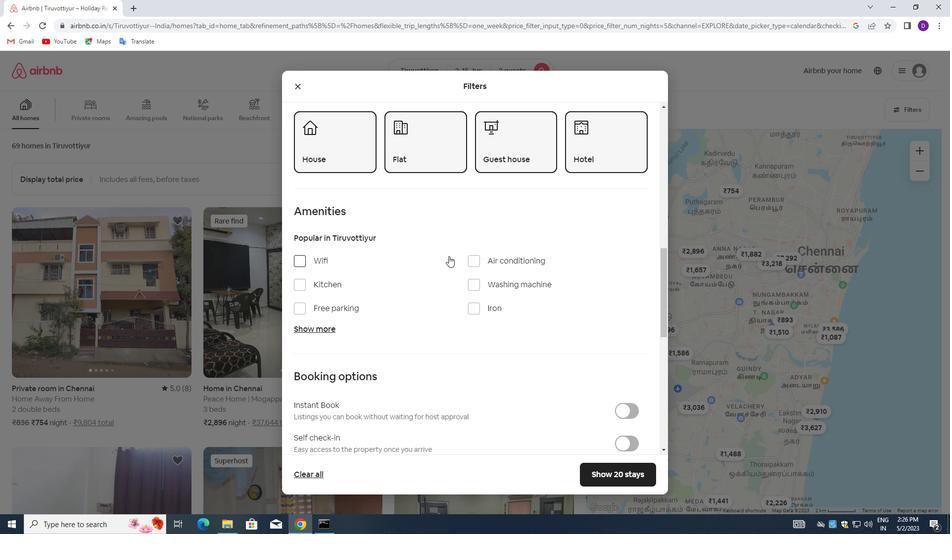 
Action: Mouse scrolled (457, 262) with delta (0, 0)
Screenshot: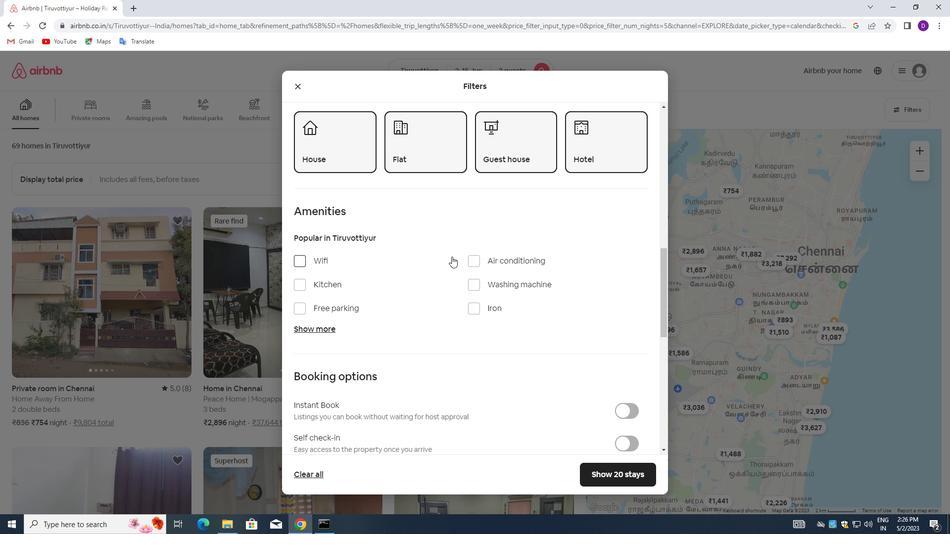 
Action: Mouse scrolled (457, 262) with delta (0, 0)
Screenshot: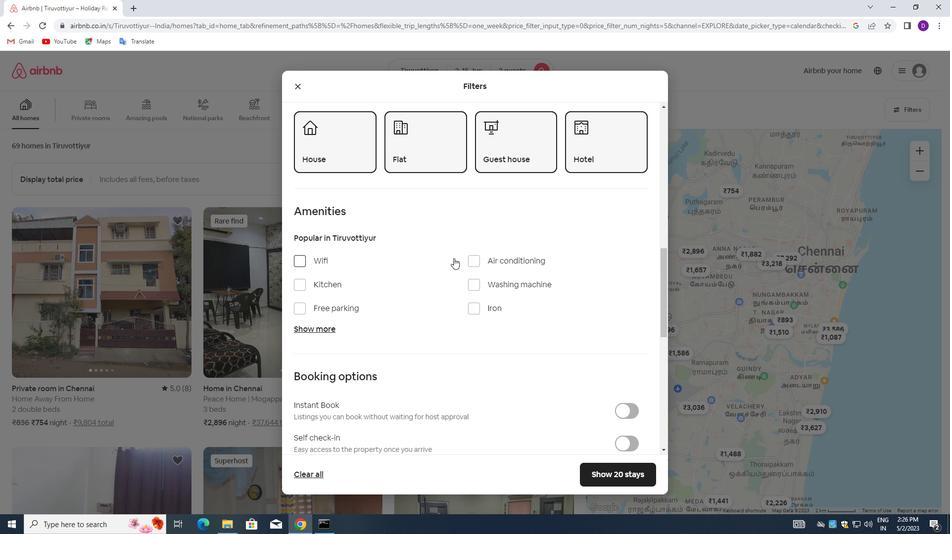 
Action: Mouse moved to (626, 297)
Screenshot: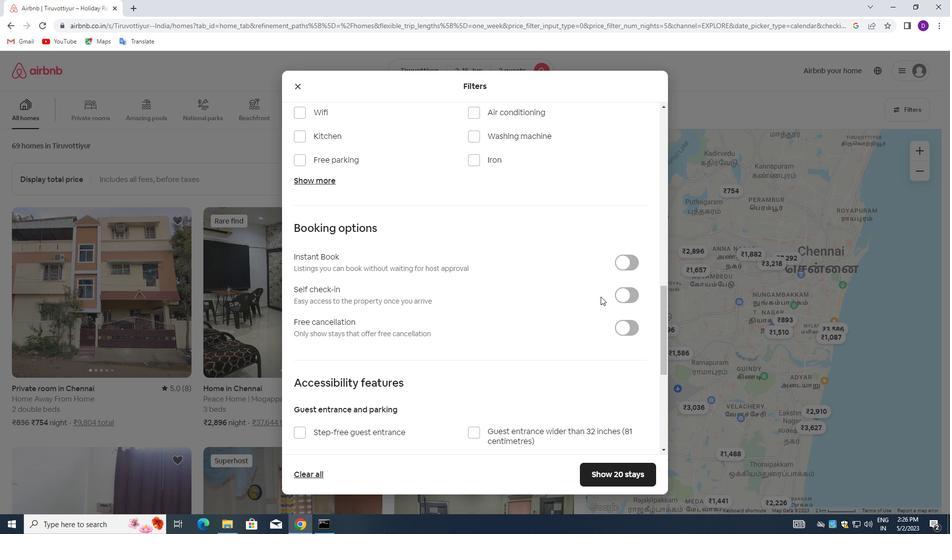 
Action: Mouse pressed left at (626, 297)
Screenshot: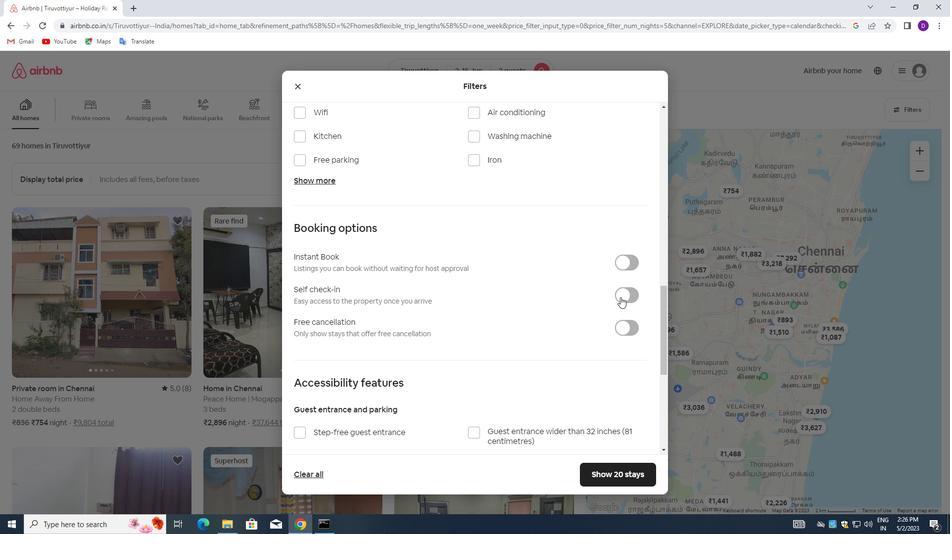 
Action: Mouse moved to (432, 285)
Screenshot: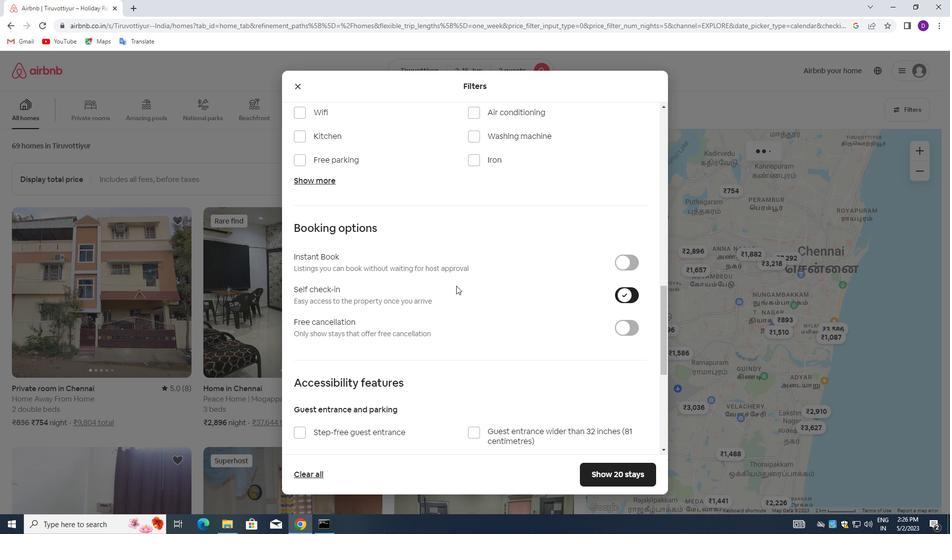 
Action: Mouse scrolled (432, 285) with delta (0, 0)
Screenshot: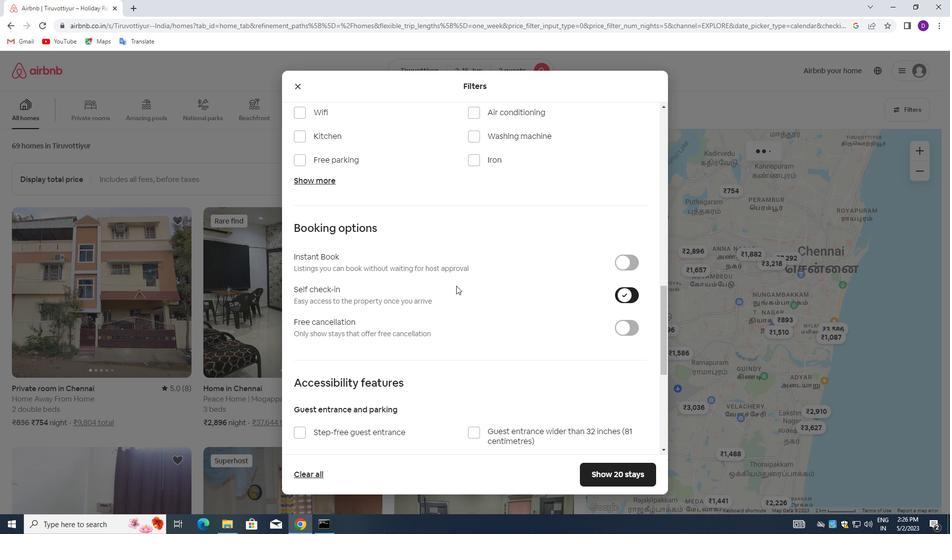 
Action: Mouse moved to (430, 285)
Screenshot: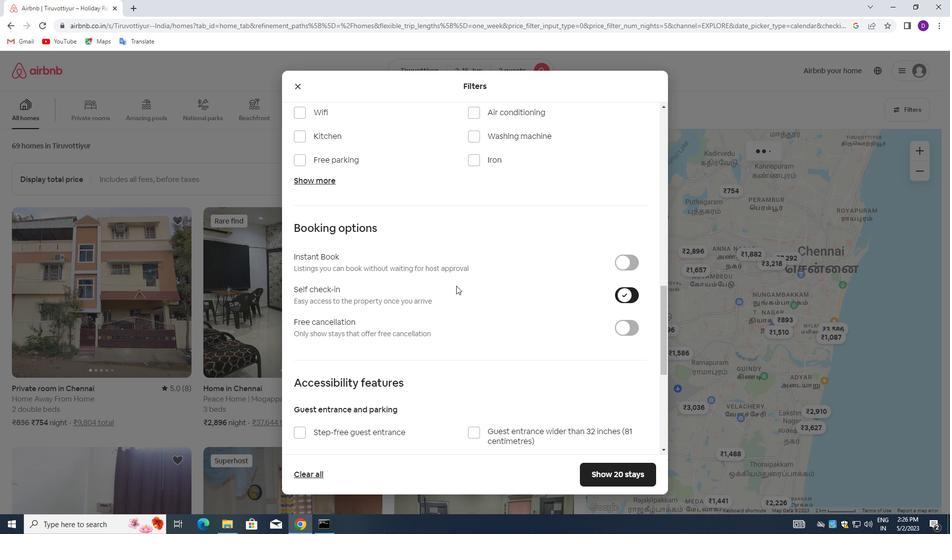 
Action: Mouse scrolled (430, 285) with delta (0, 0)
Screenshot: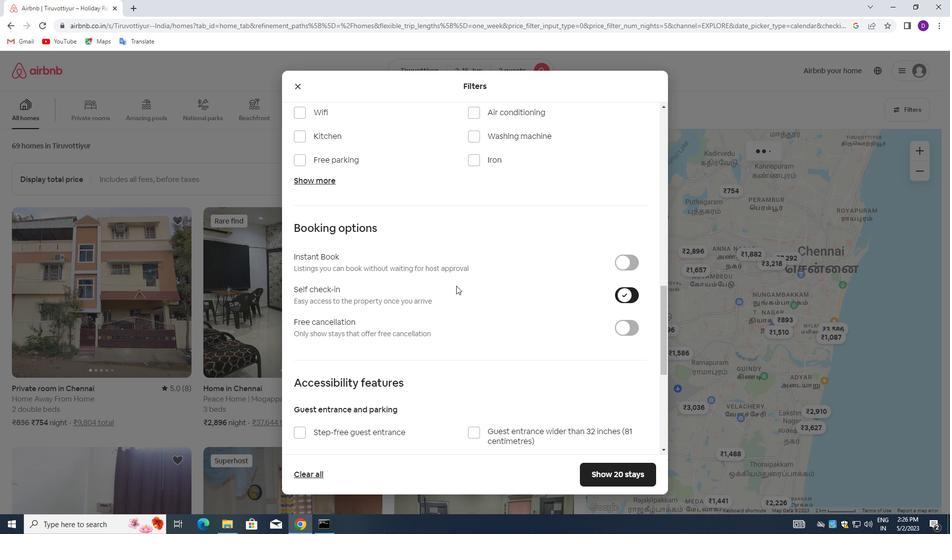 
Action: Mouse moved to (429, 285)
Screenshot: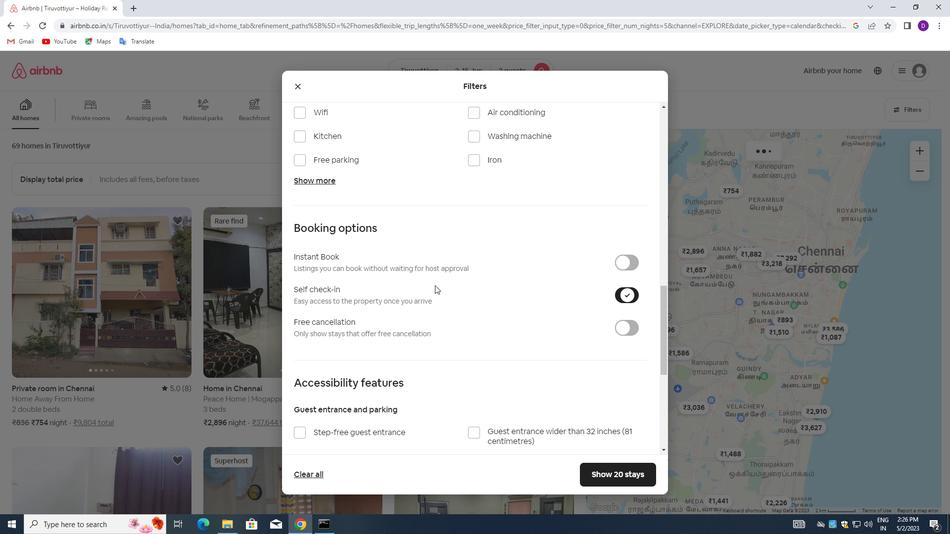 
Action: Mouse scrolled (429, 285) with delta (0, 0)
Screenshot: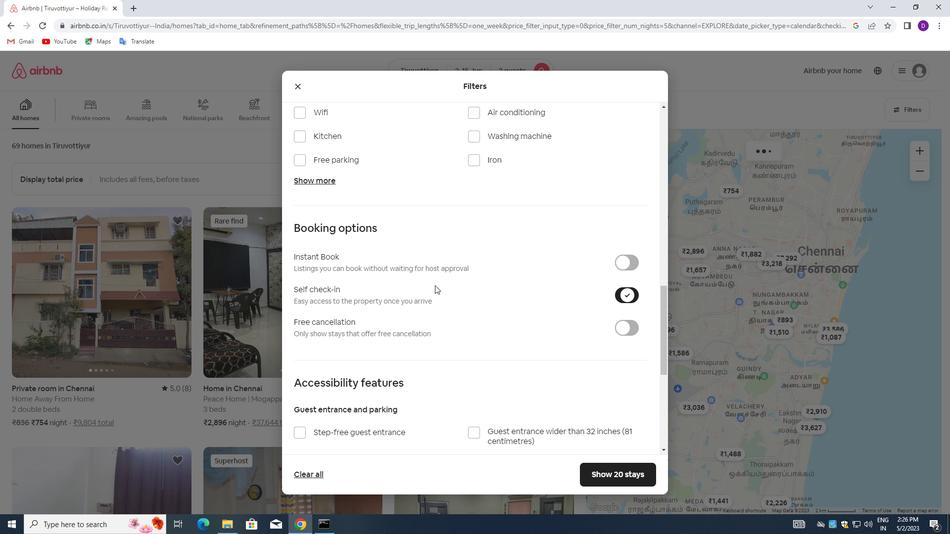 
Action: Mouse moved to (424, 285)
Screenshot: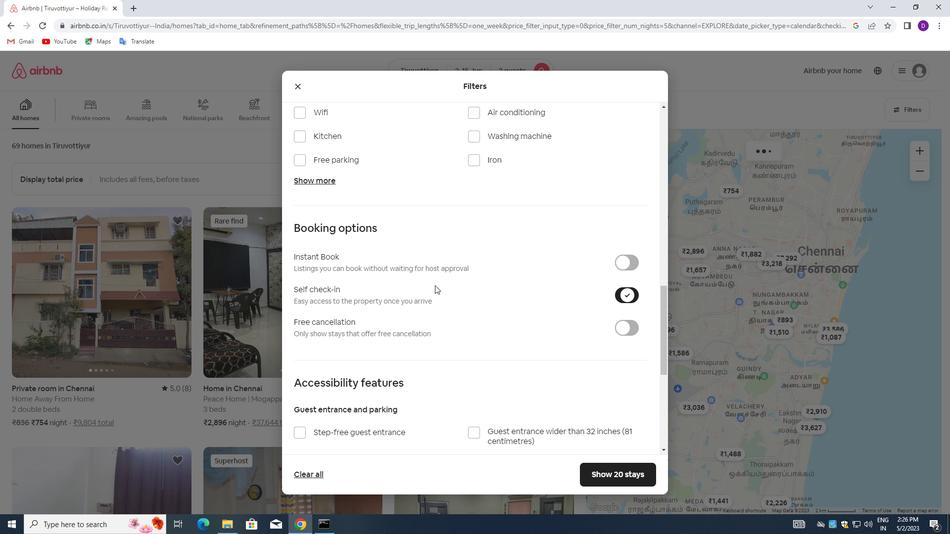 
Action: Mouse scrolled (424, 285) with delta (0, 0)
Screenshot: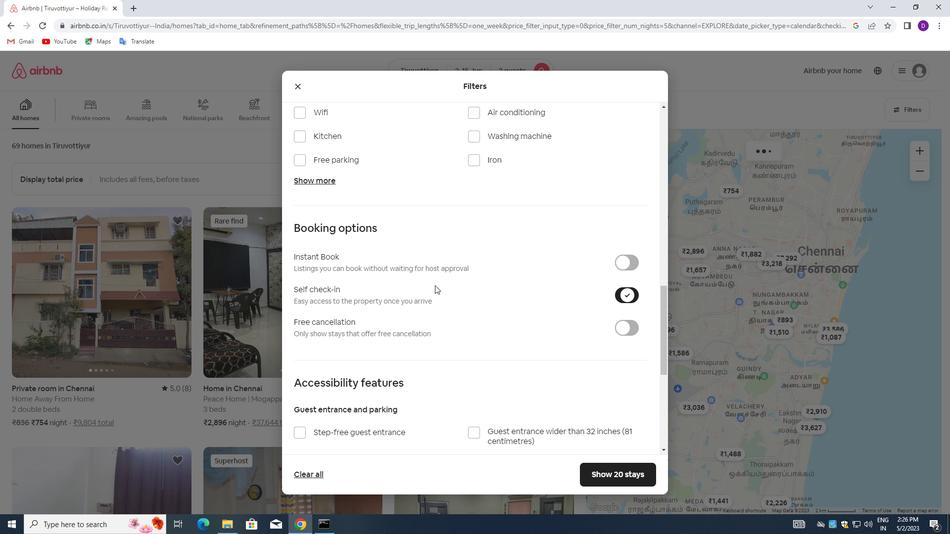 
Action: Mouse moved to (414, 283)
Screenshot: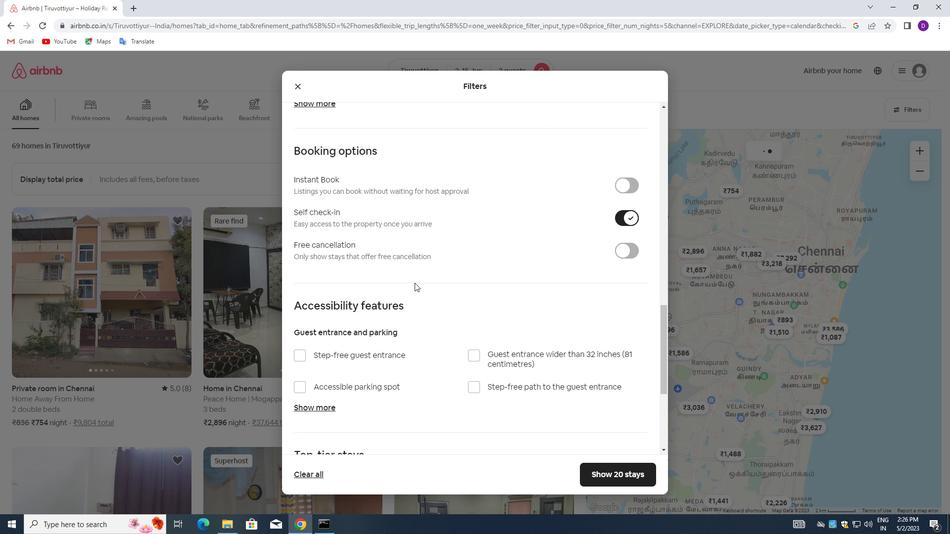 
Action: Mouse scrolled (414, 282) with delta (0, 0)
Screenshot: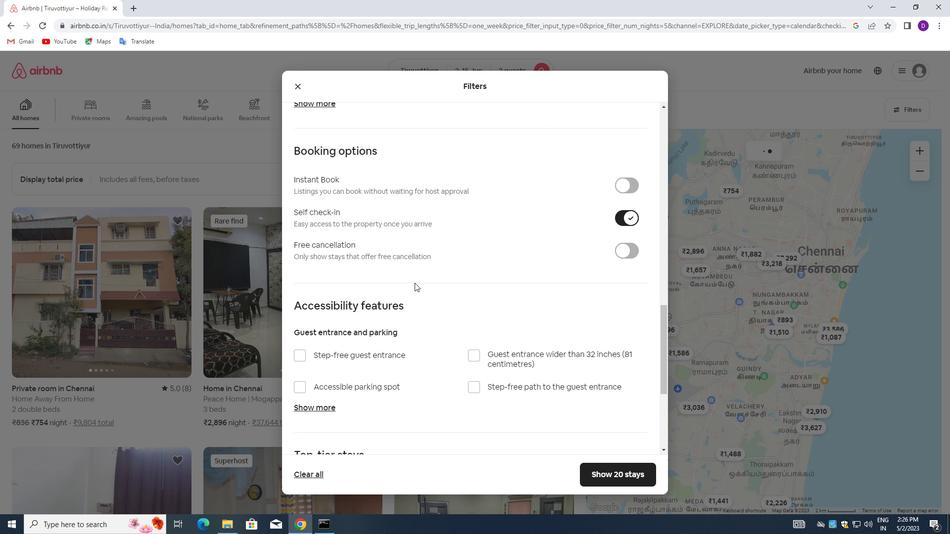 
Action: Mouse moved to (414, 285)
Screenshot: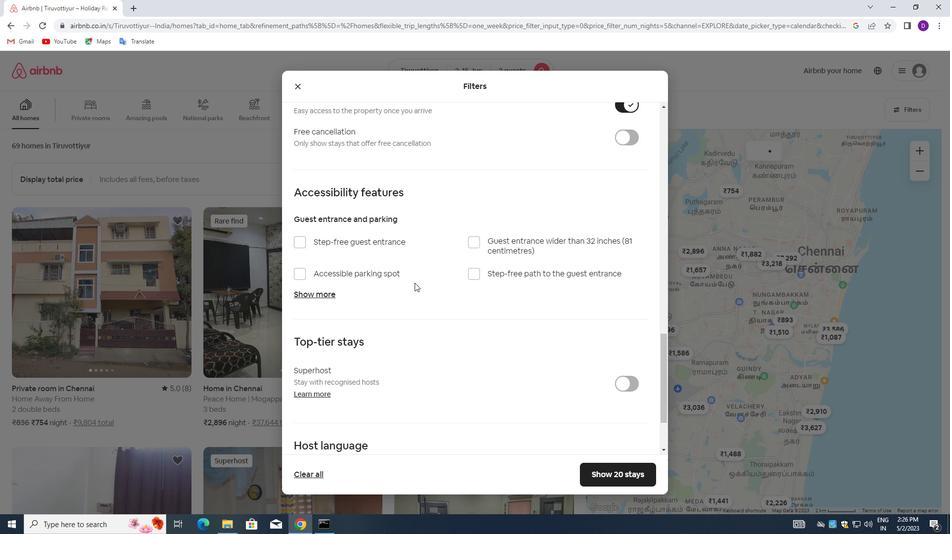 
Action: Mouse scrolled (414, 285) with delta (0, 0)
Screenshot: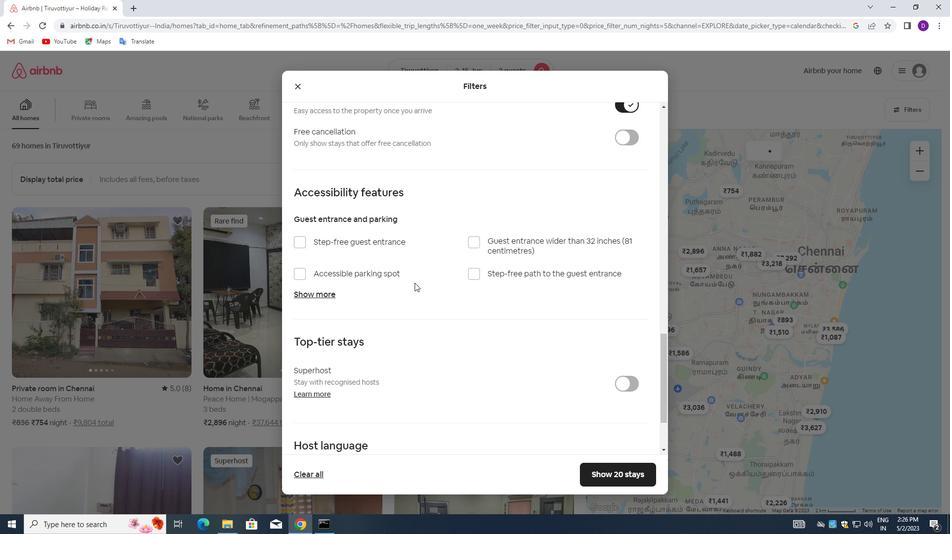 
Action: Mouse moved to (412, 287)
Screenshot: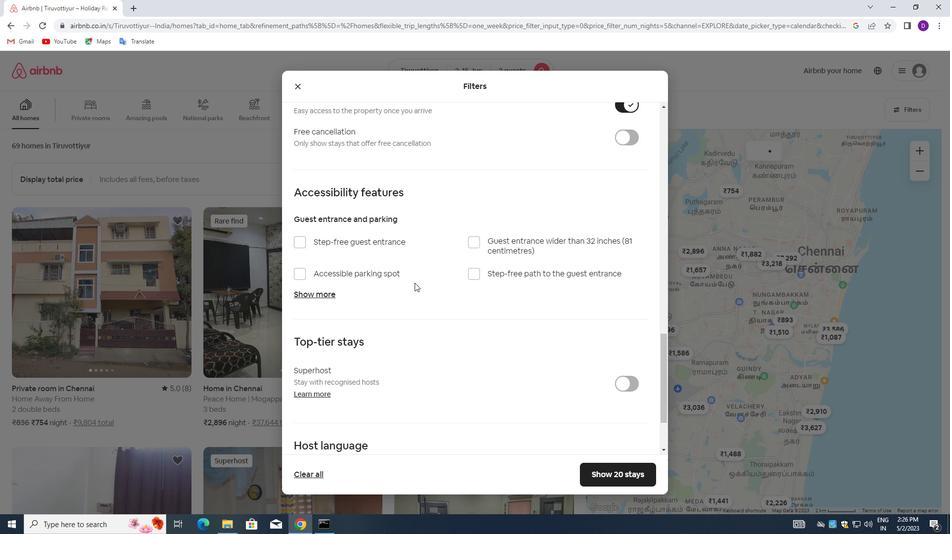 
Action: Mouse scrolled (412, 287) with delta (0, 0)
Screenshot: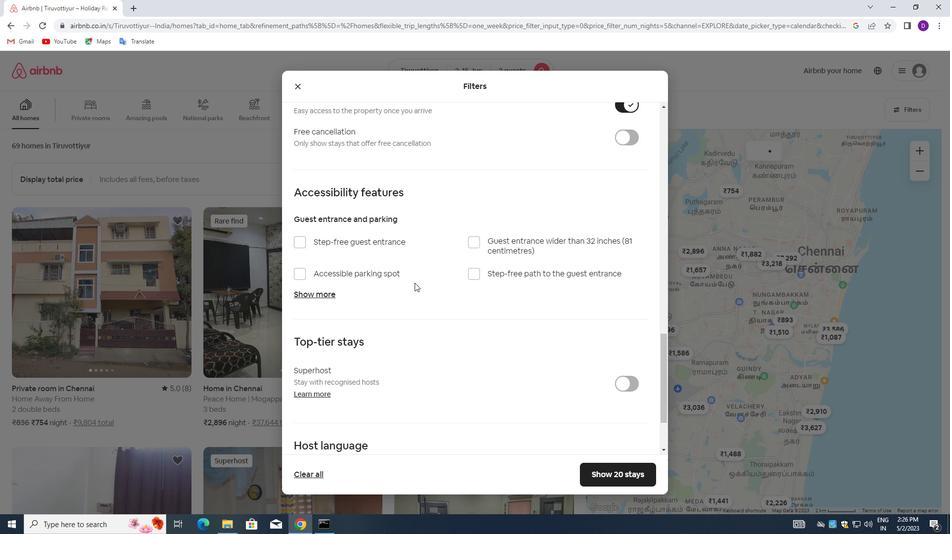 
Action: Mouse moved to (410, 291)
Screenshot: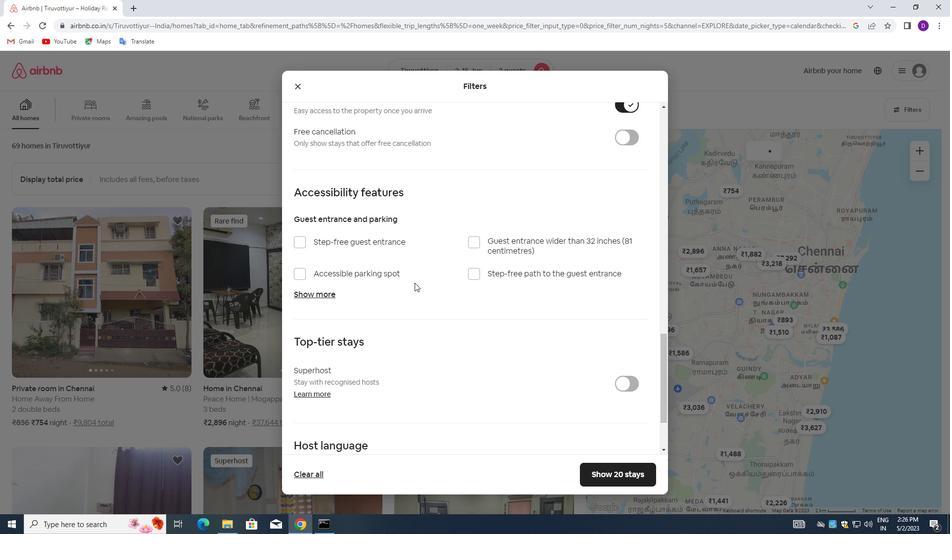 
Action: Mouse scrolled (410, 290) with delta (0, 0)
Screenshot: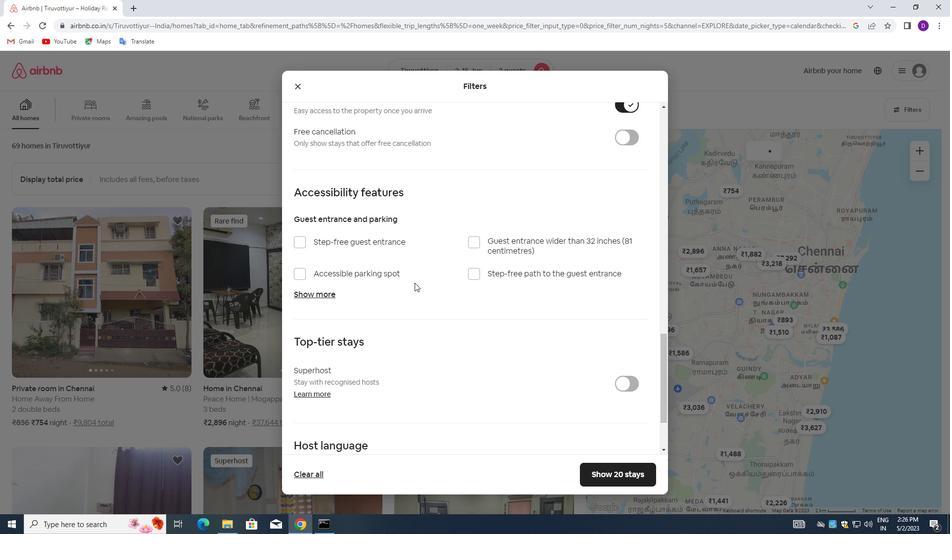
Action: Mouse moved to (409, 292)
Screenshot: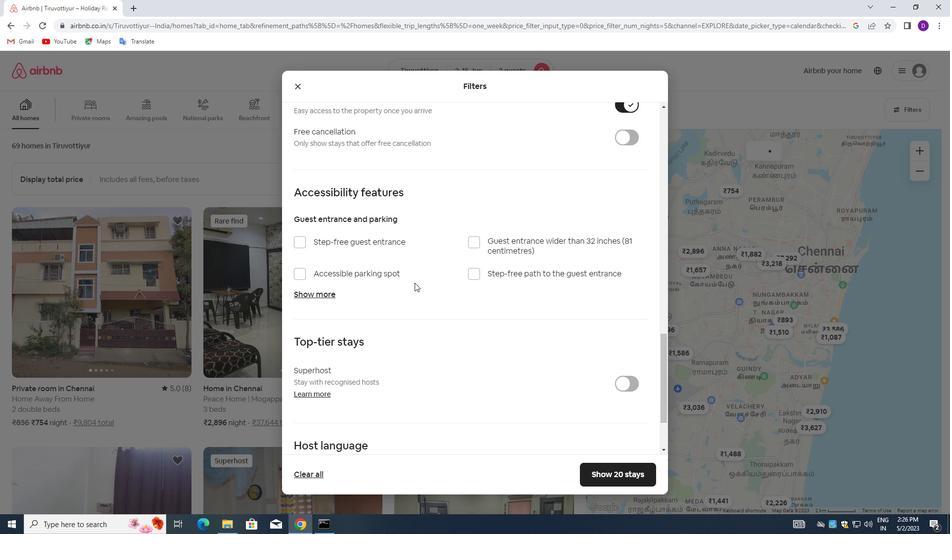 
Action: Mouse scrolled (409, 292) with delta (0, 0)
Screenshot: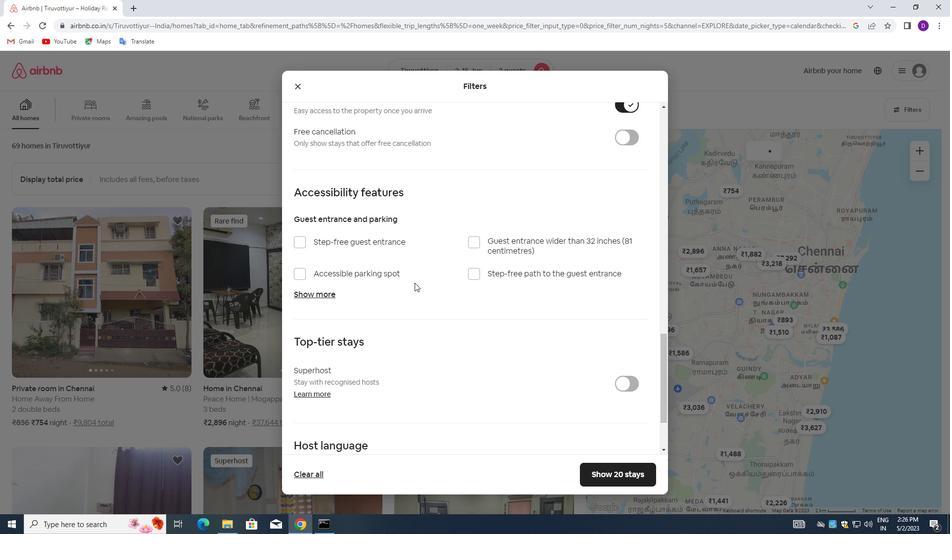 
Action: Mouse moved to (407, 294)
Screenshot: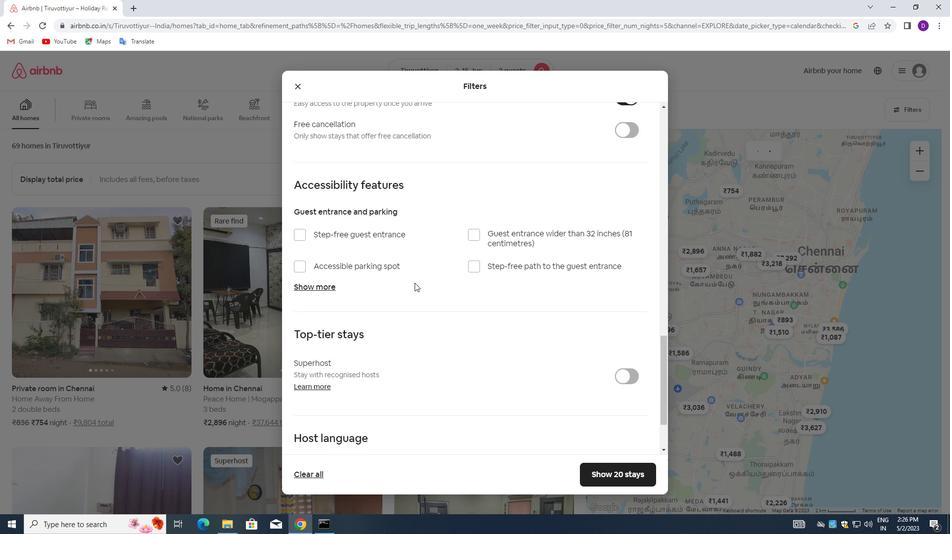 
Action: Mouse scrolled (407, 293) with delta (0, 0)
Screenshot: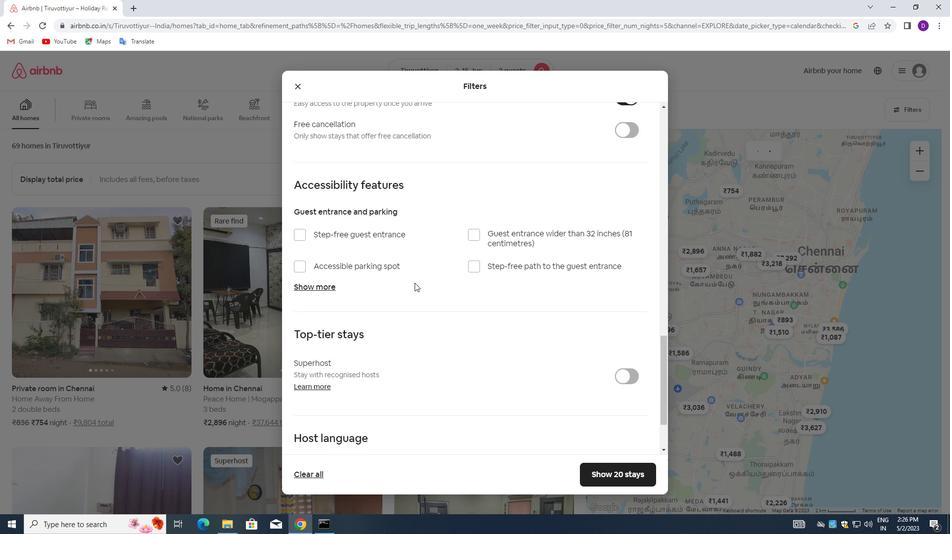 
Action: Mouse moved to (299, 379)
Screenshot: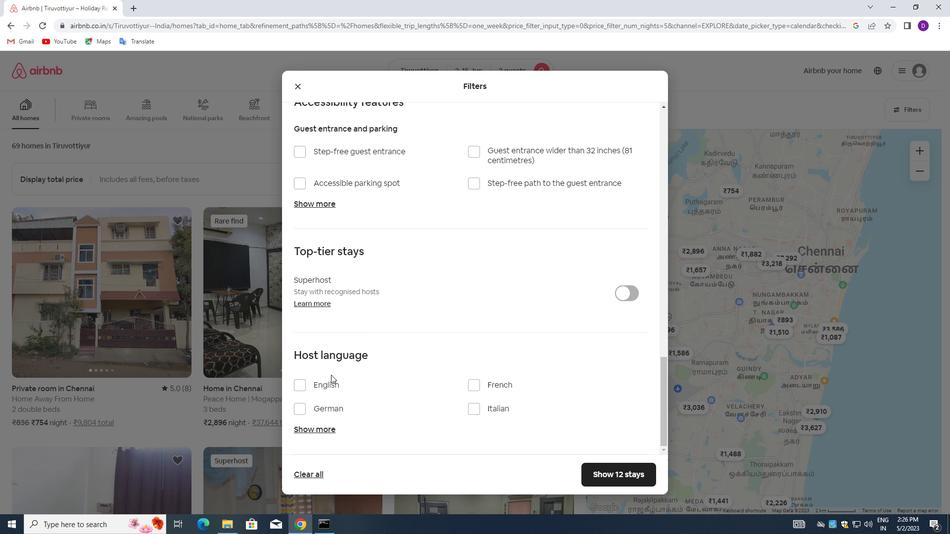 
Action: Mouse pressed left at (299, 379)
Screenshot: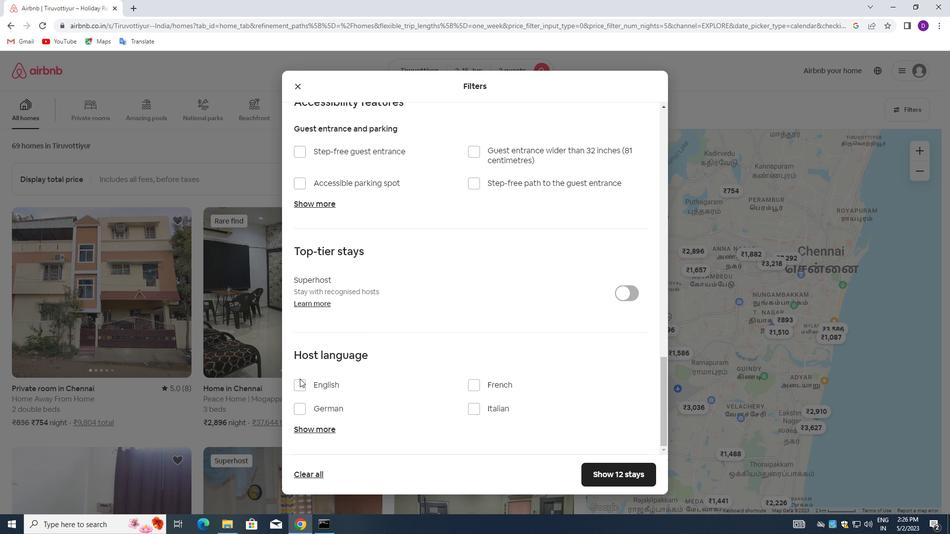 
Action: Mouse moved to (299, 381)
Screenshot: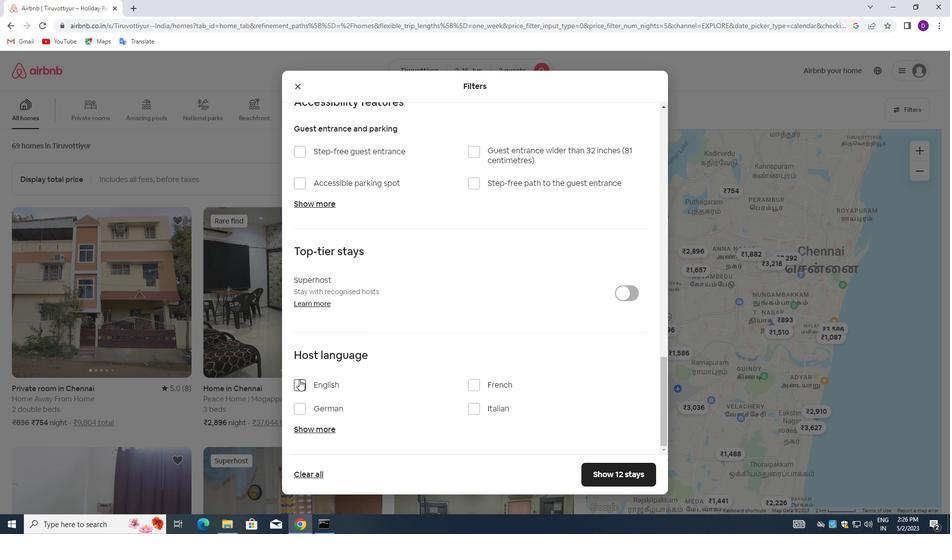 
Action: Mouse pressed left at (299, 381)
Screenshot: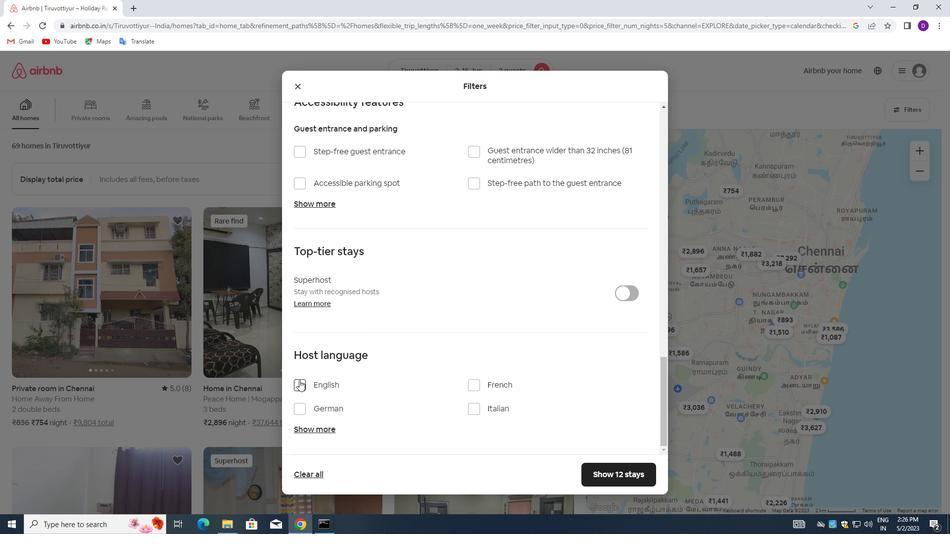 
Action: Mouse moved to (605, 478)
Screenshot: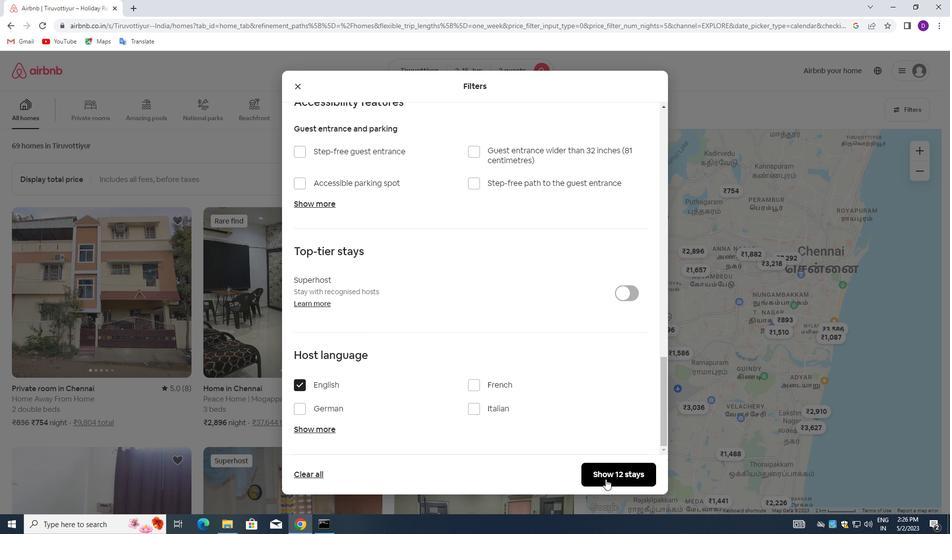 
Action: Mouse pressed left at (605, 478)
Screenshot: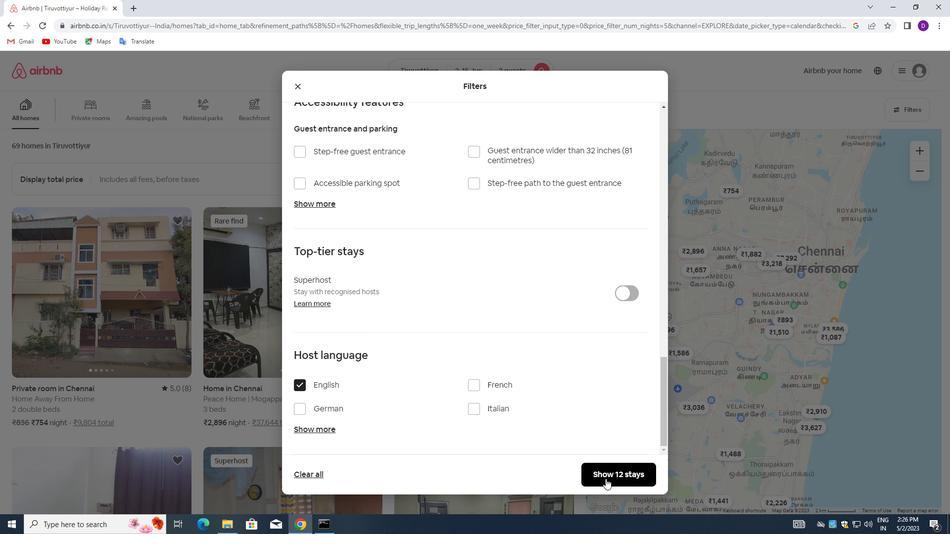 
